 Task: Look for space in Soreang, Indonesia from 6th June, 2023 to 8th June, 2023 for 2 adults in price range Rs.7000 to Rs.12000. Place can be private room with 1  bedroom having 2 beds and 1 bathroom. Property type can be house, flat, guest house. Amenities needed are: wifi. Booking option can be shelf check-in. Required host language is English.
Action: Mouse moved to (538, 92)
Screenshot: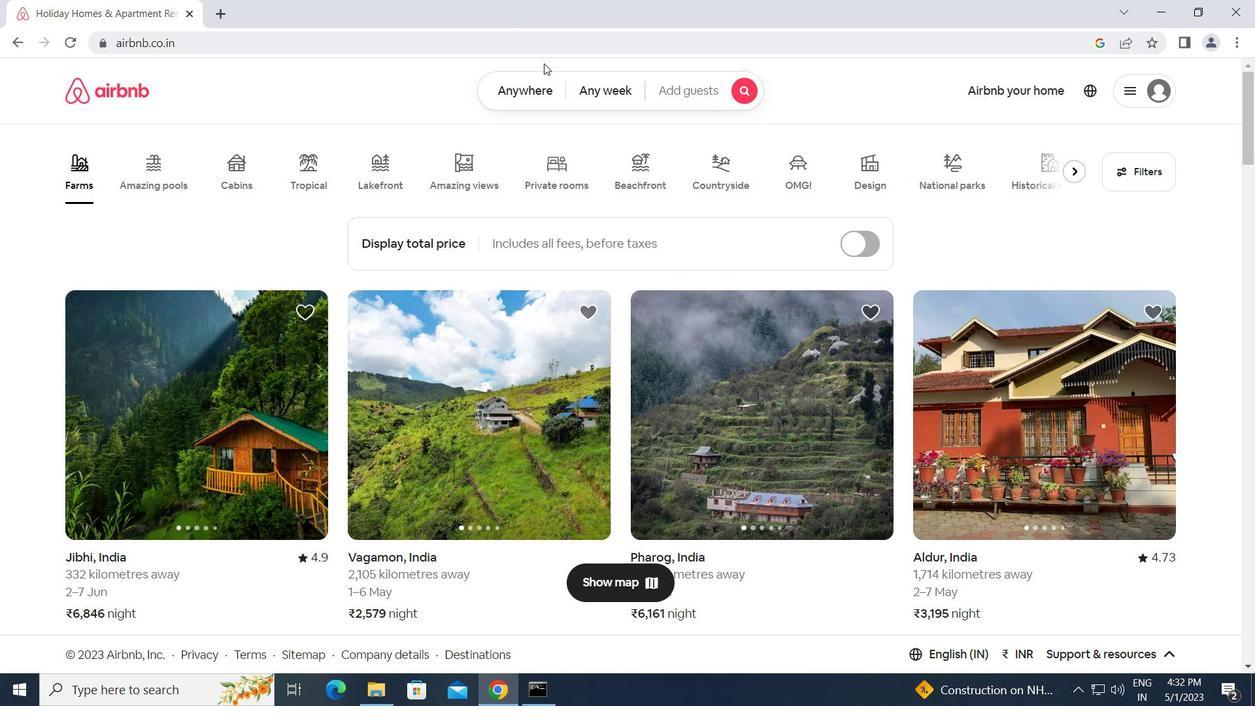 
Action: Mouse pressed left at (538, 92)
Screenshot: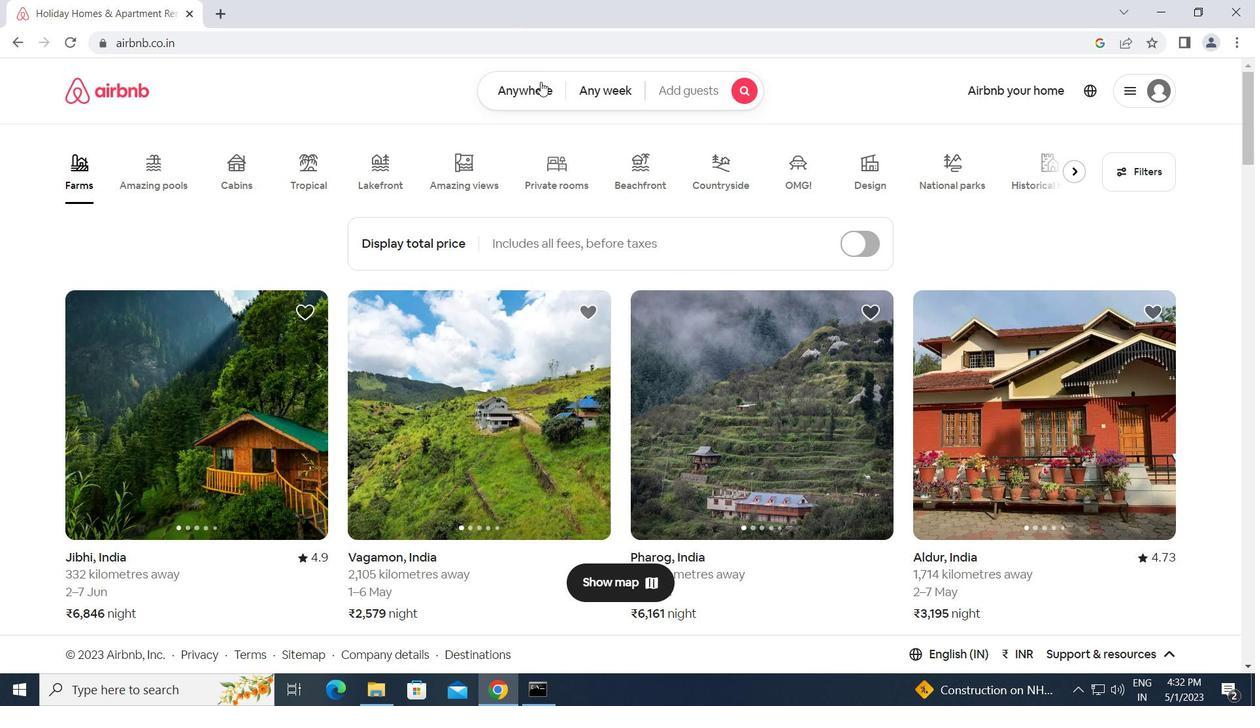 
Action: Mouse moved to (438, 136)
Screenshot: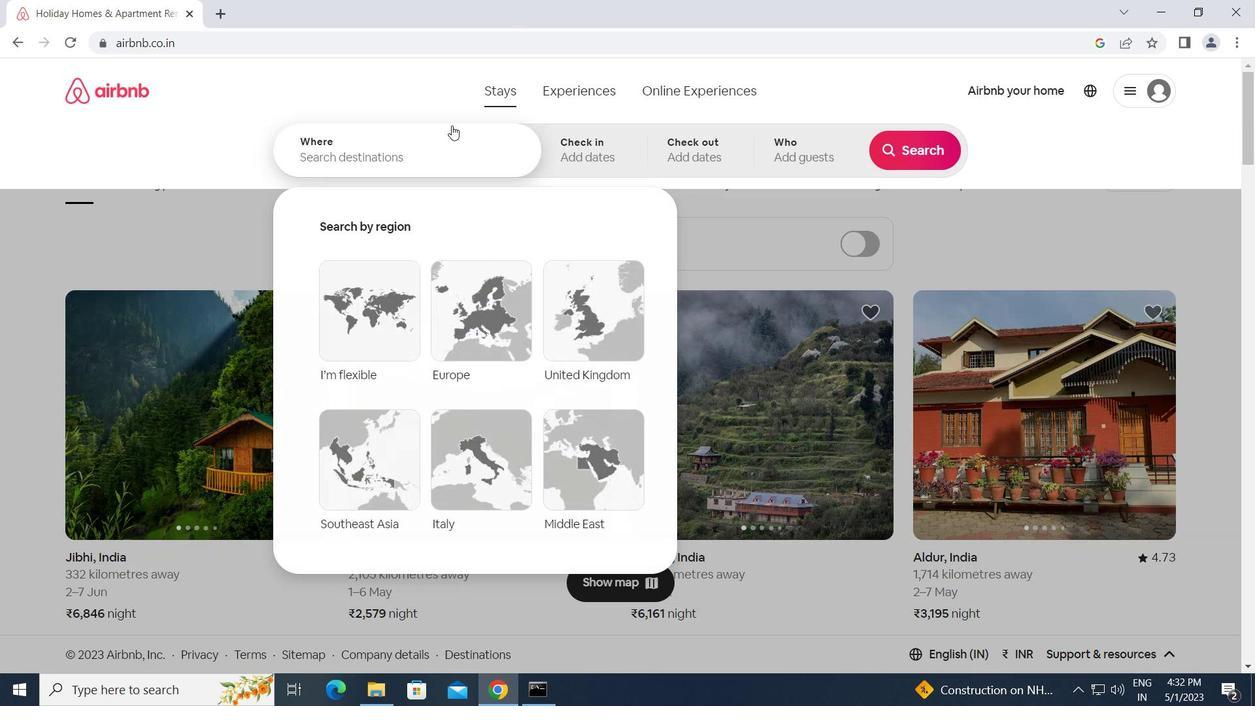 
Action: Mouse pressed left at (438, 136)
Screenshot: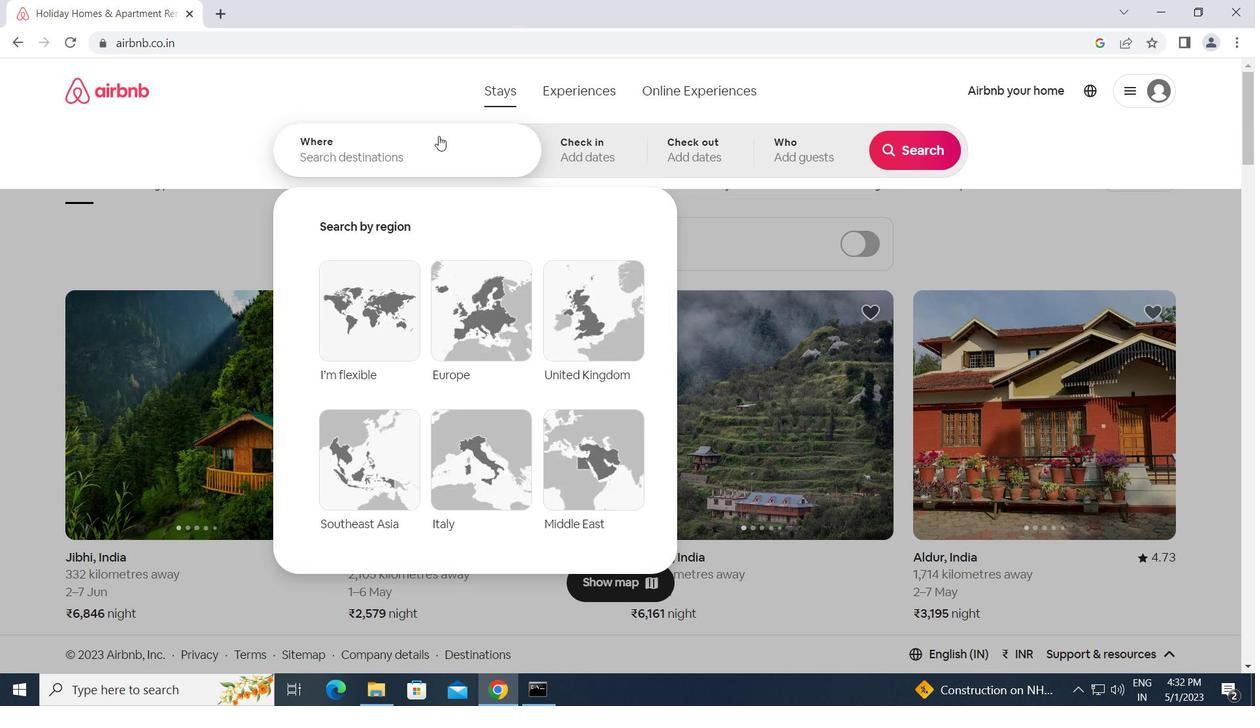 
Action: Key pressed s<Key.caps_lock>oreang,<Key.space><Key.caps_lock>i<Key.caps_lock>ndonesia<Key.enter>
Screenshot: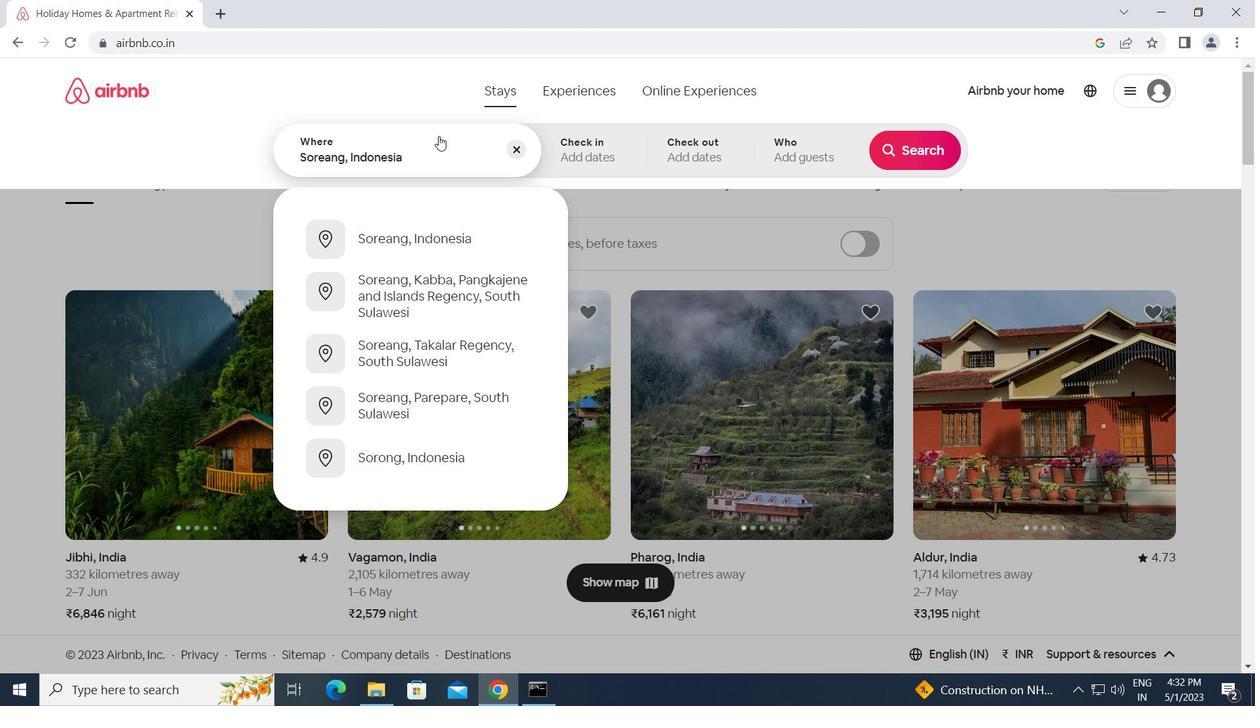 
Action: Mouse moved to (741, 389)
Screenshot: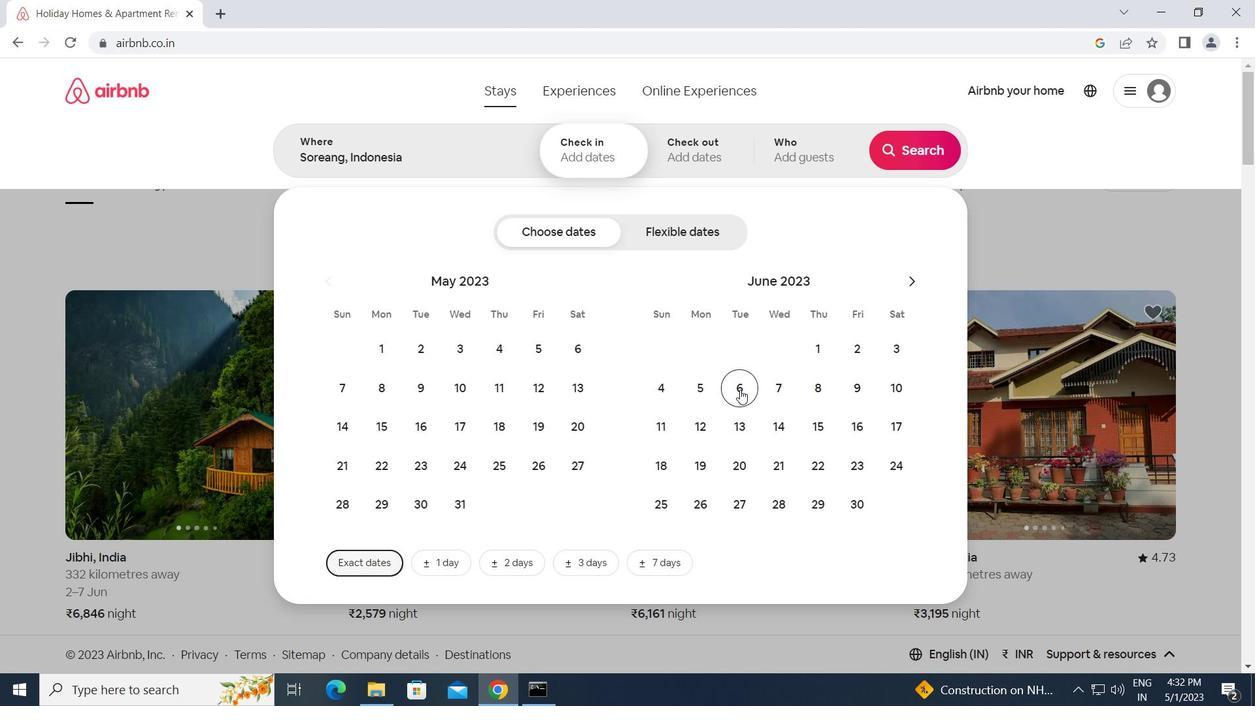 
Action: Mouse pressed left at (741, 389)
Screenshot: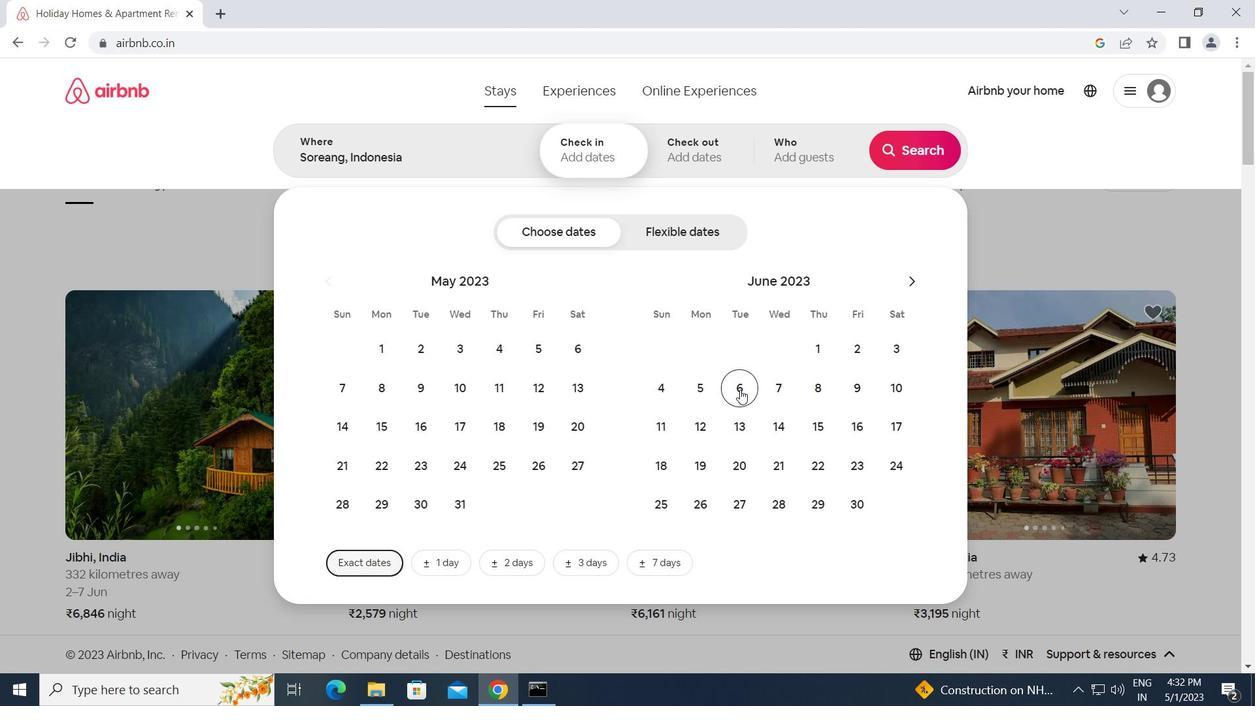 
Action: Mouse moved to (827, 385)
Screenshot: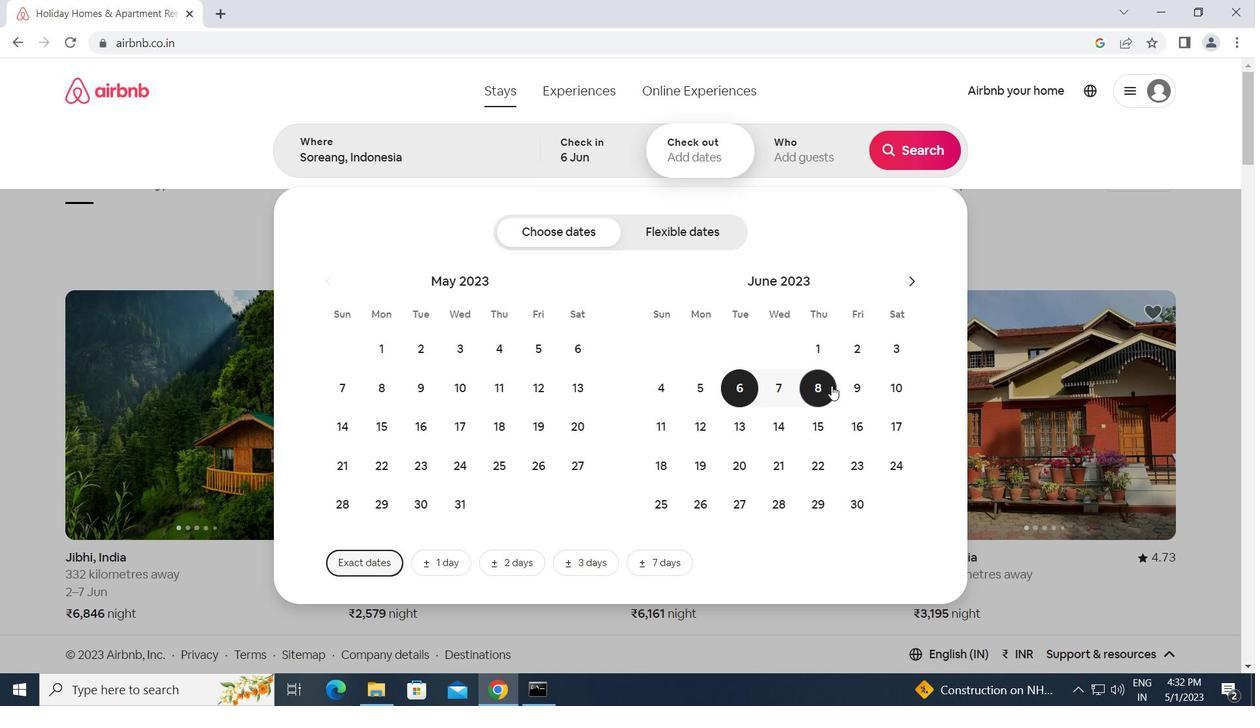 
Action: Mouse pressed left at (827, 385)
Screenshot: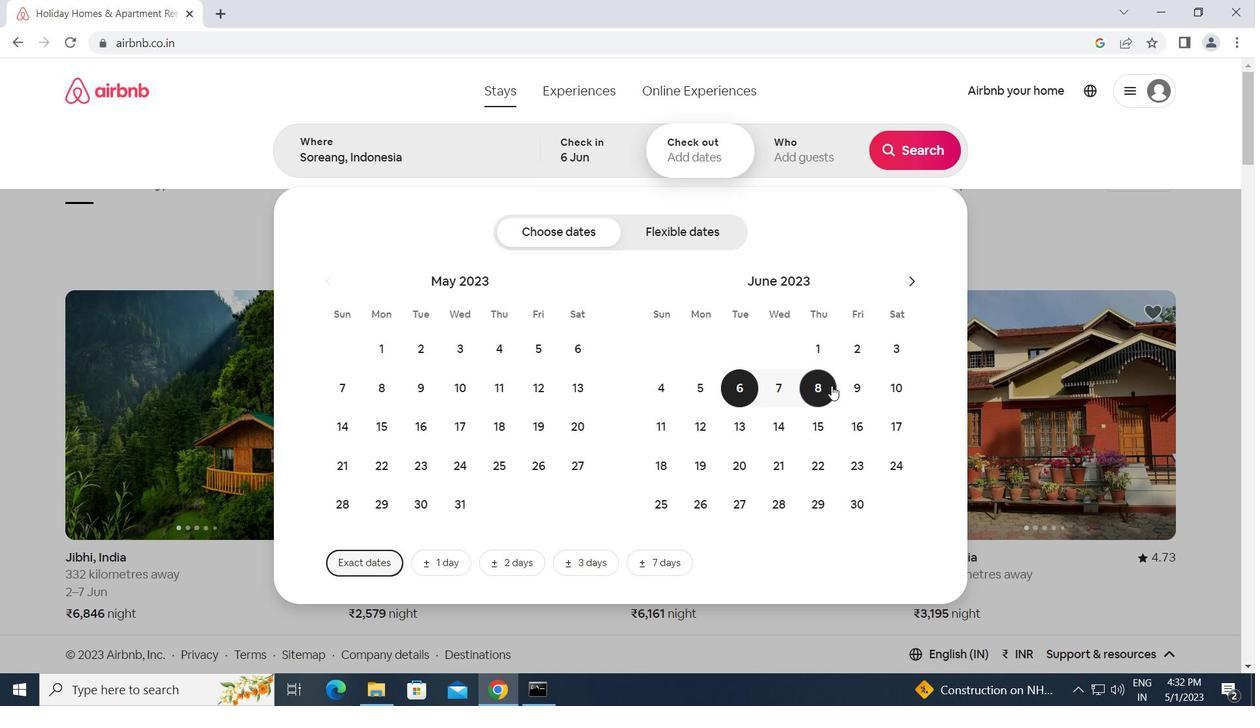 
Action: Mouse moved to (808, 149)
Screenshot: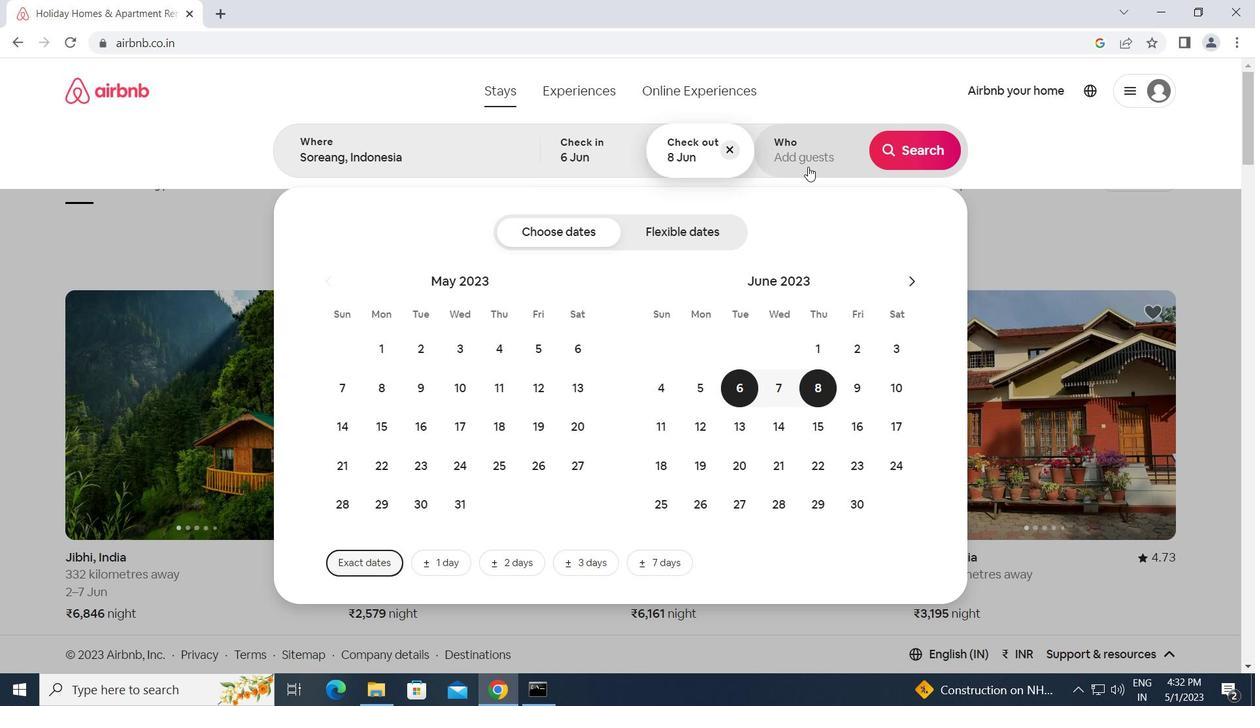 
Action: Mouse pressed left at (808, 149)
Screenshot: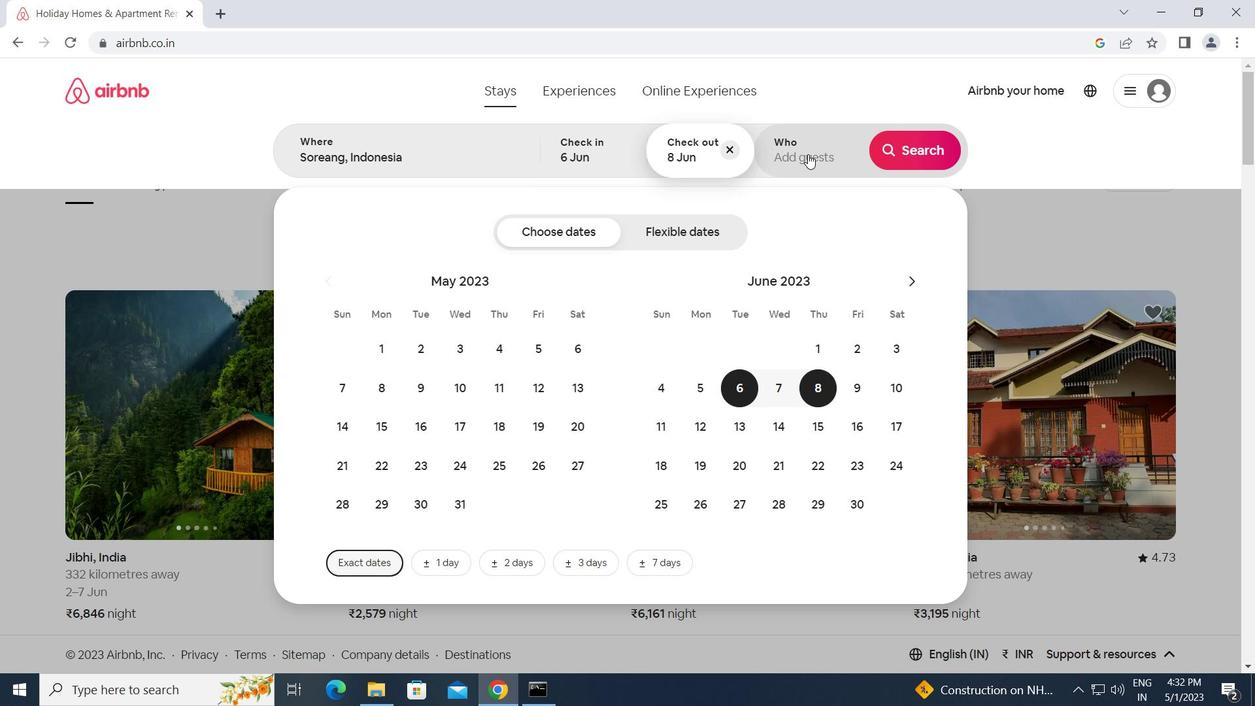 
Action: Mouse moved to (929, 228)
Screenshot: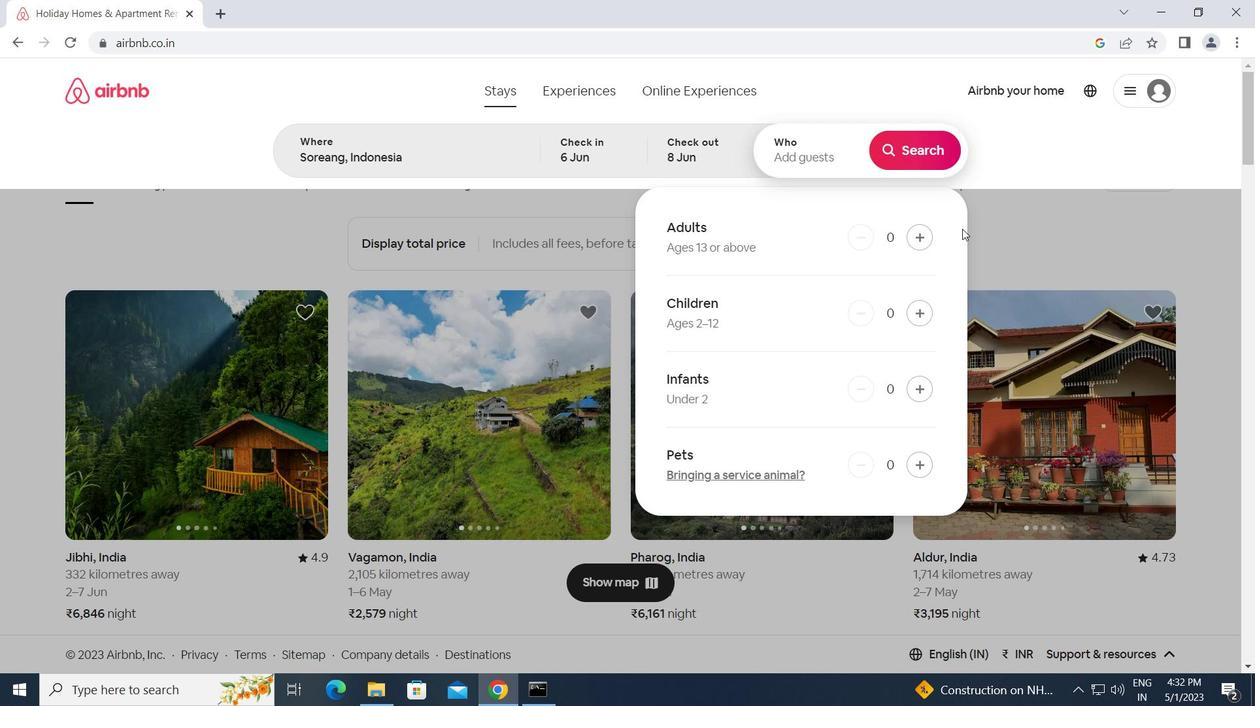 
Action: Mouse pressed left at (929, 228)
Screenshot: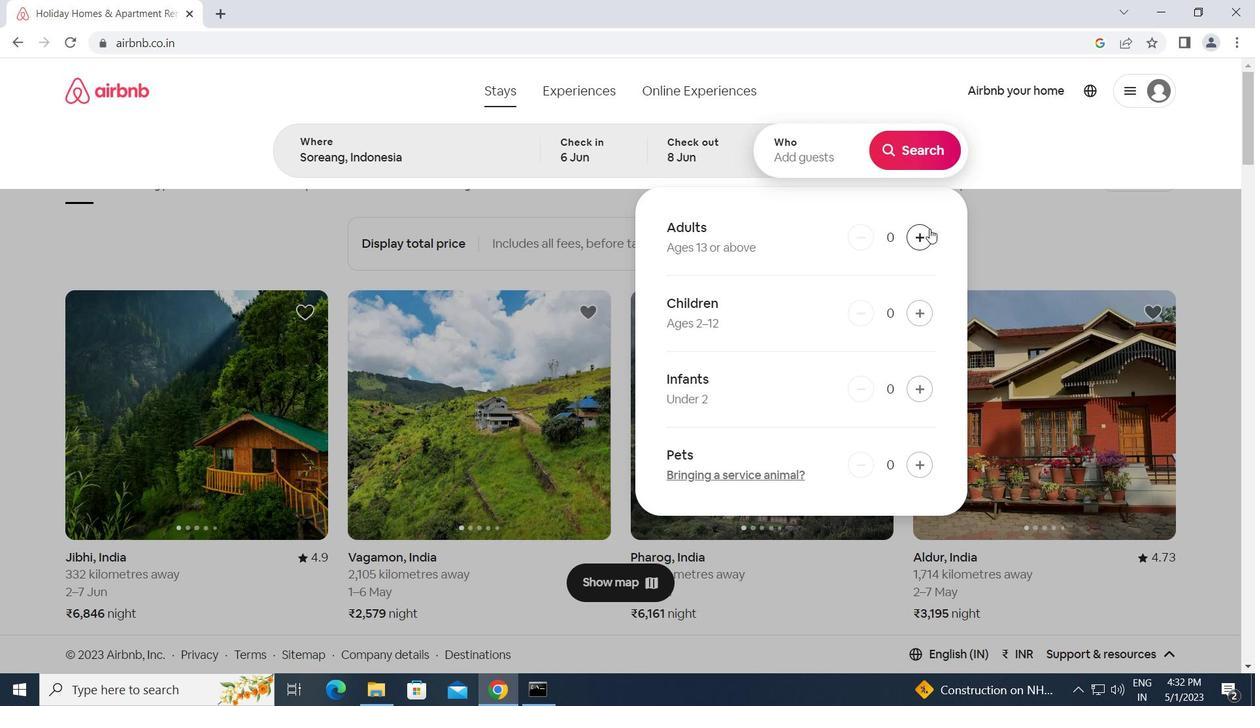 
Action: Mouse pressed left at (929, 228)
Screenshot: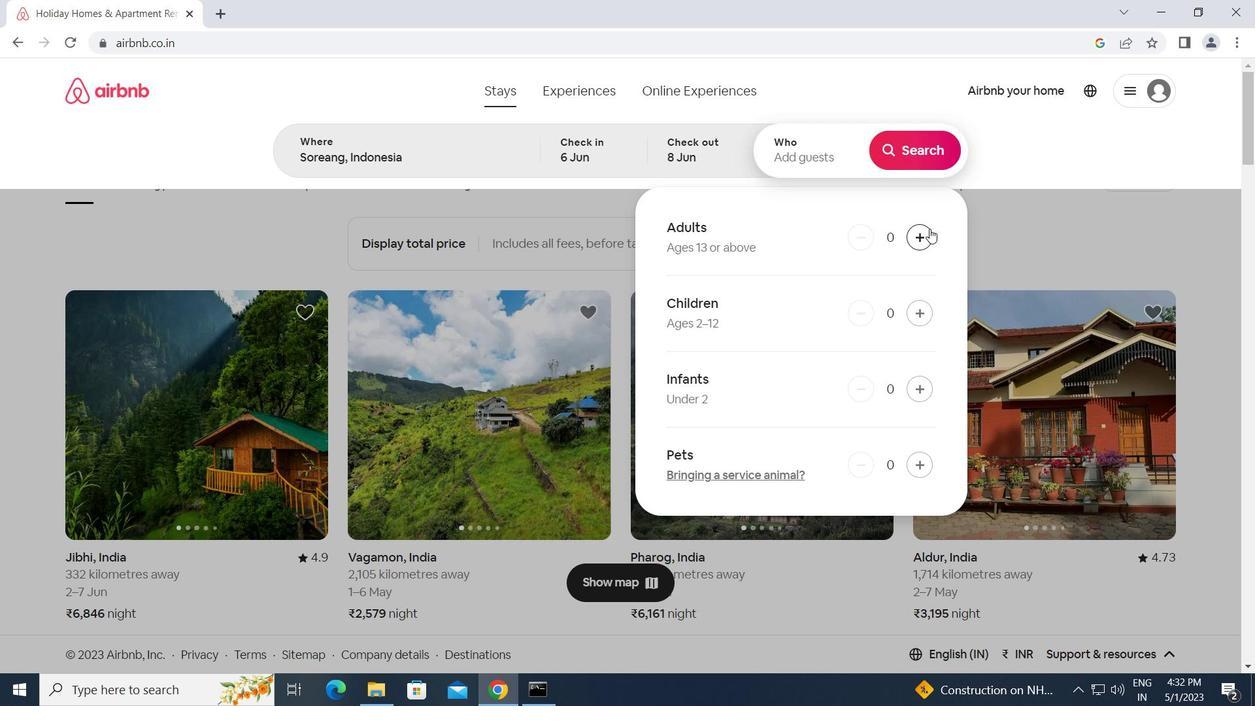 
Action: Mouse moved to (922, 158)
Screenshot: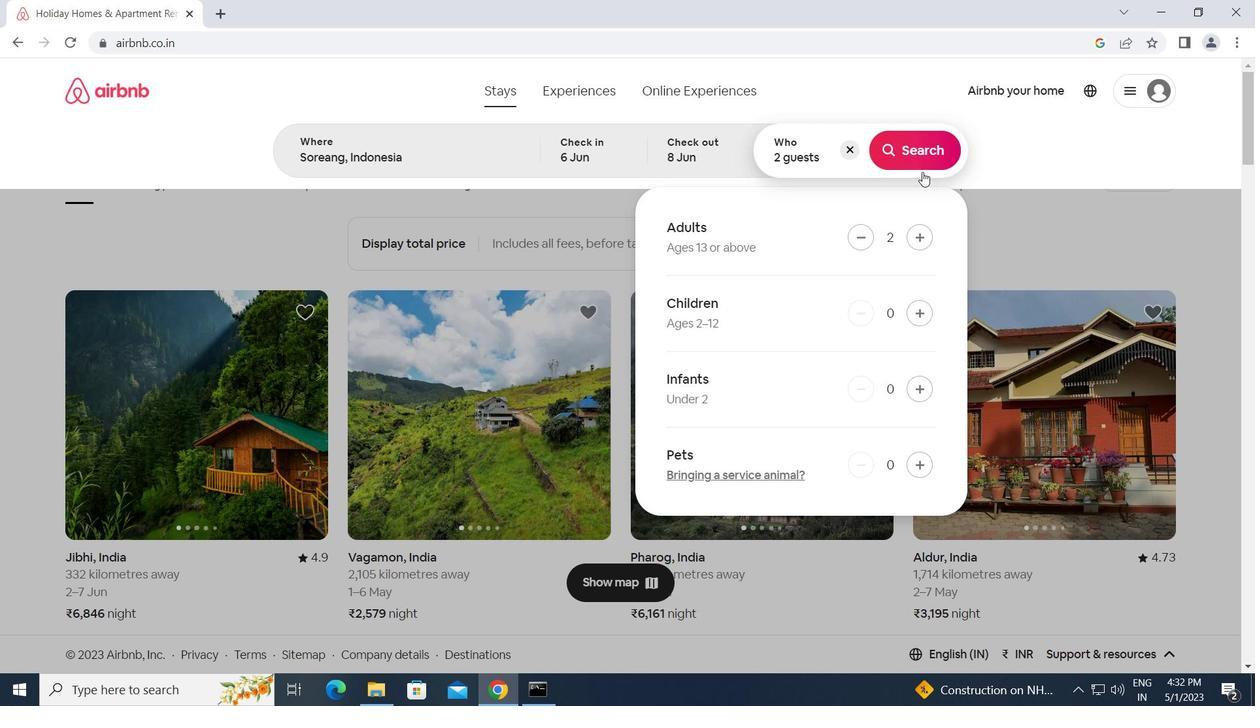 
Action: Mouse pressed left at (922, 158)
Screenshot: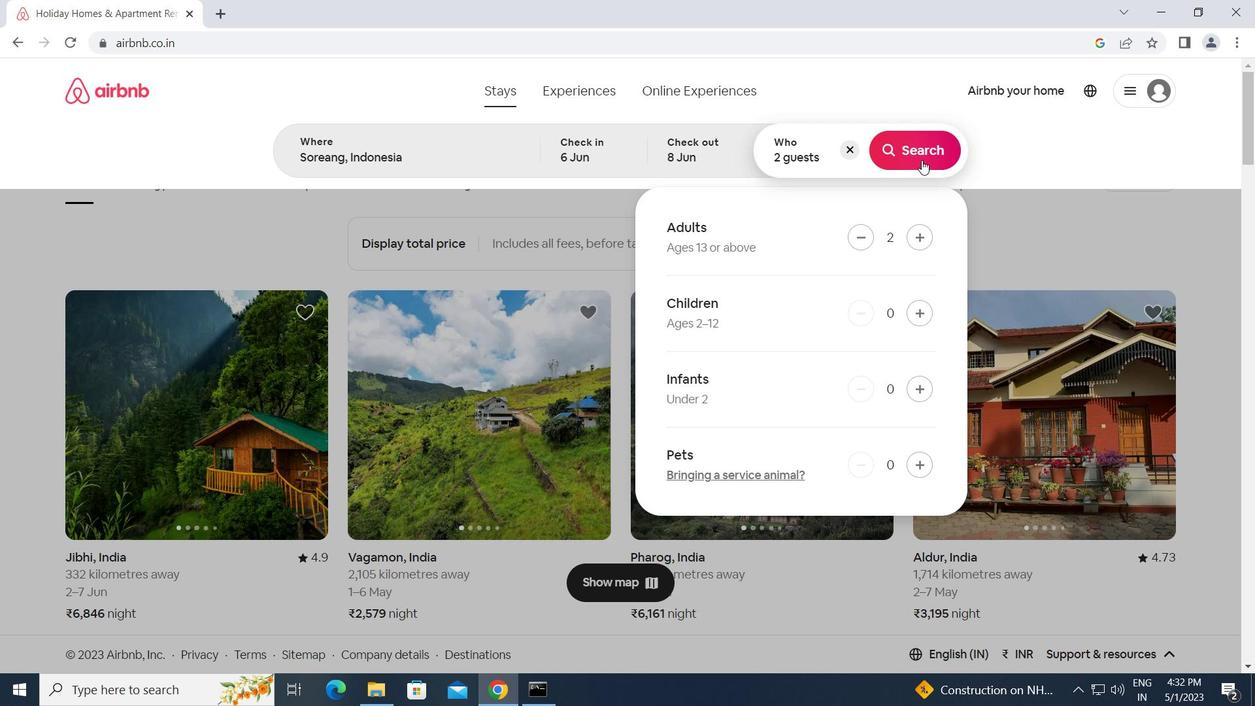
Action: Mouse moved to (1165, 151)
Screenshot: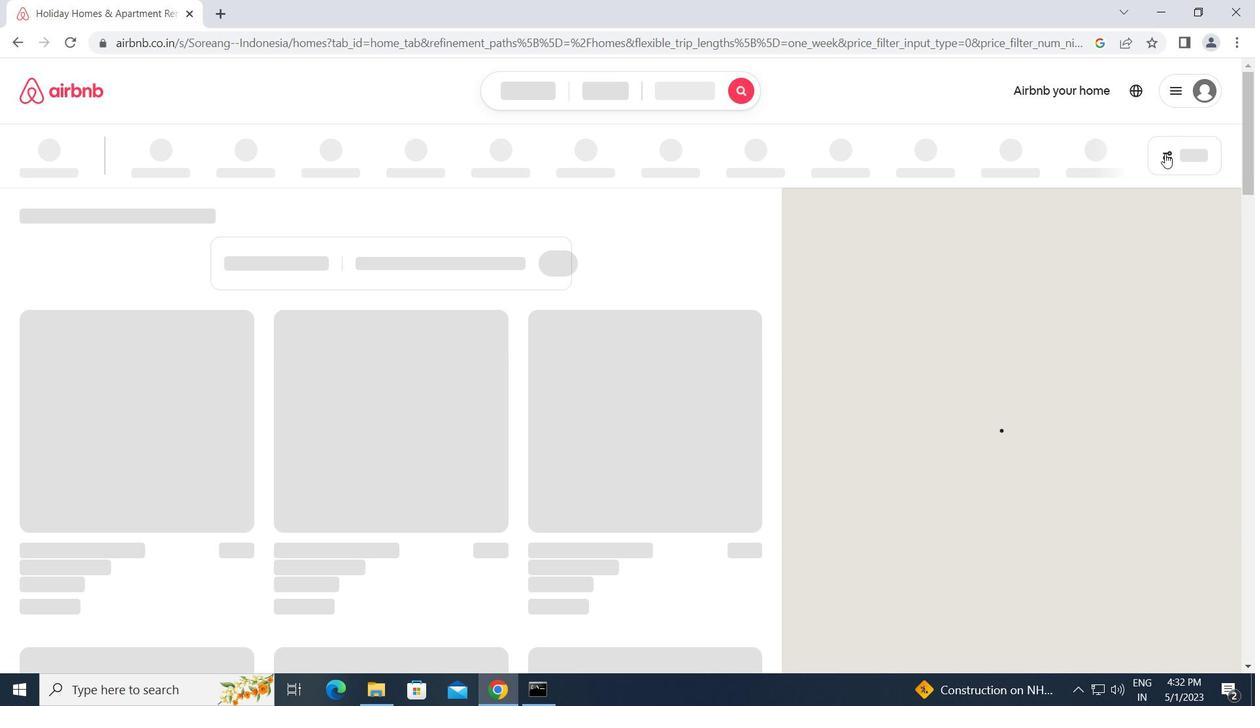 
Action: Mouse pressed left at (1165, 151)
Screenshot: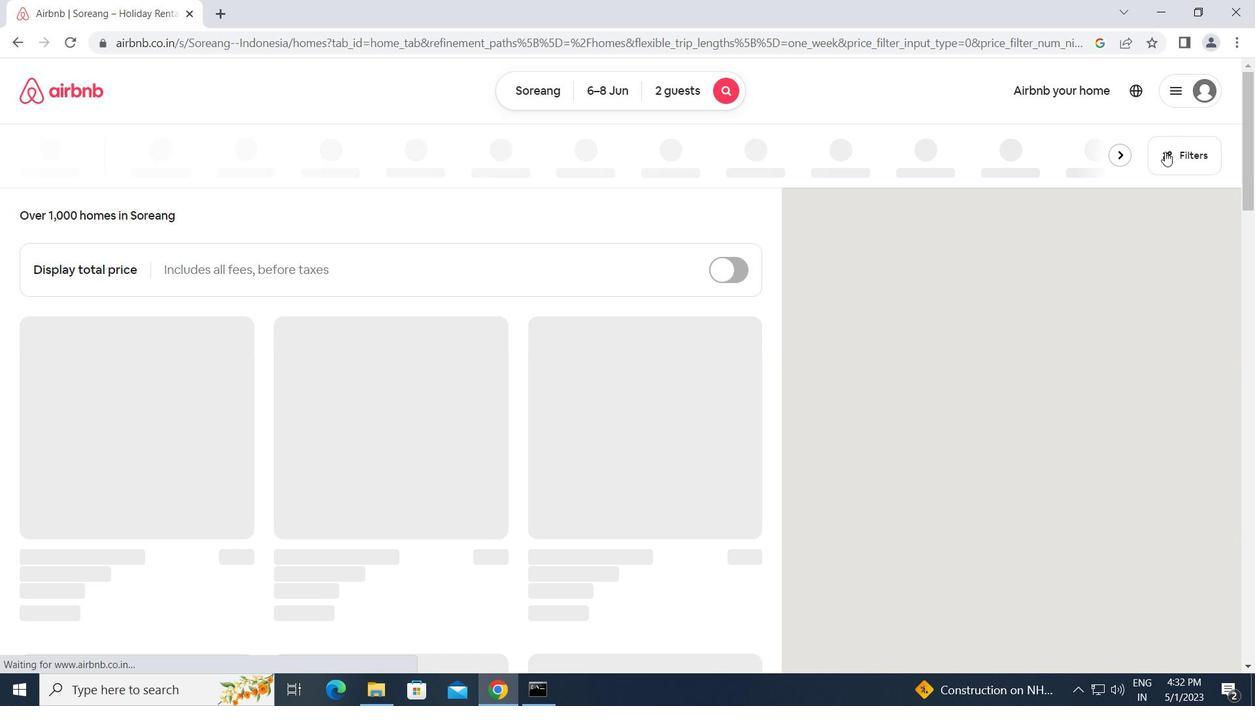 
Action: Mouse moved to (427, 366)
Screenshot: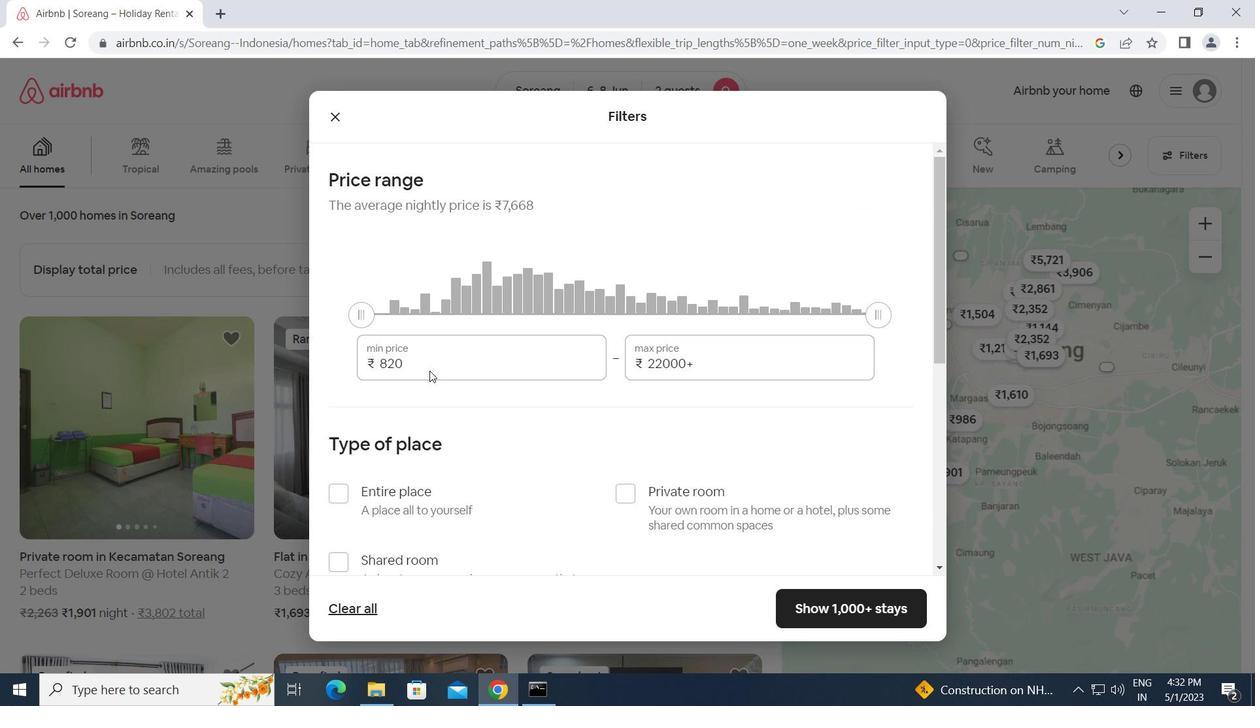 
Action: Mouse pressed left at (427, 366)
Screenshot: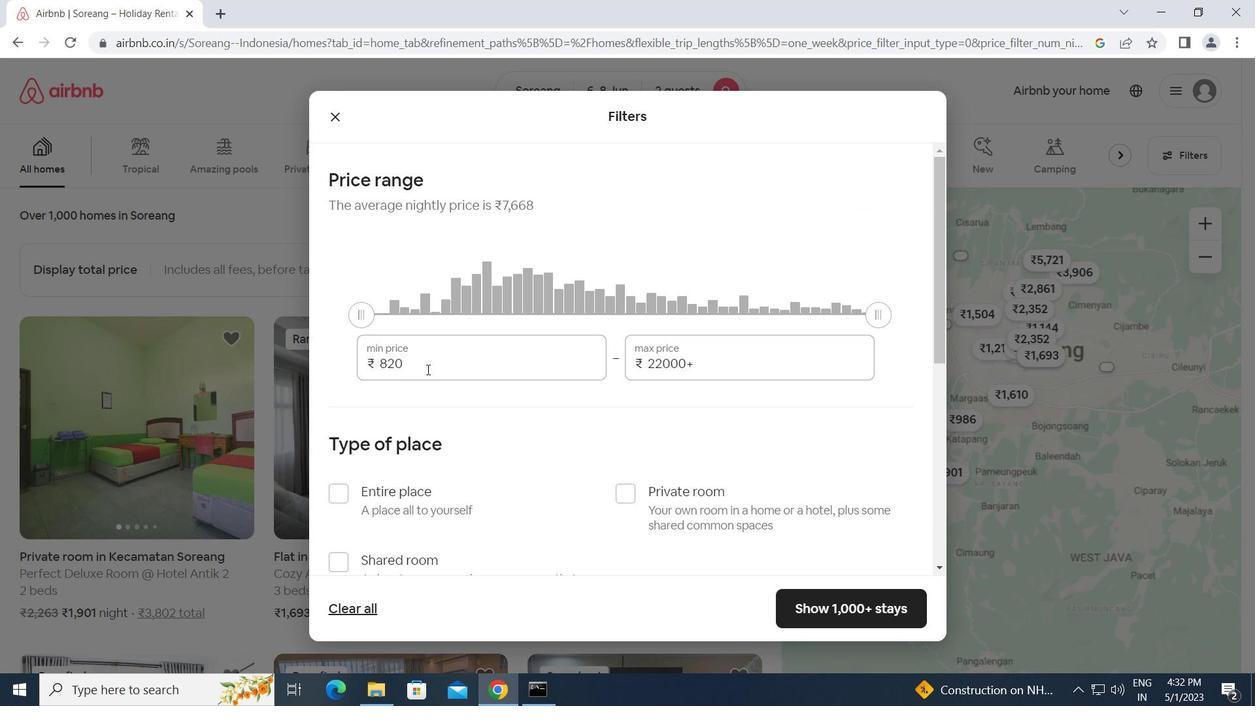 
Action: Mouse moved to (353, 366)
Screenshot: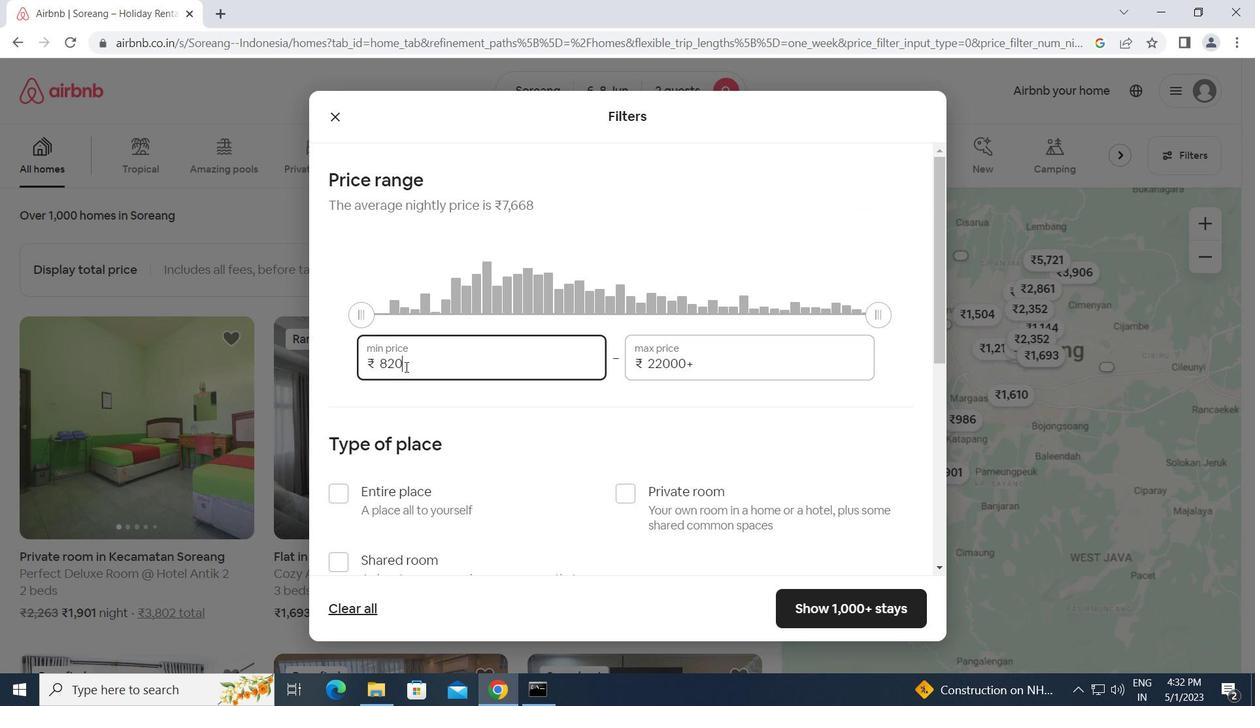 
Action: Key pressed 7000<Key.tab>12000
Screenshot: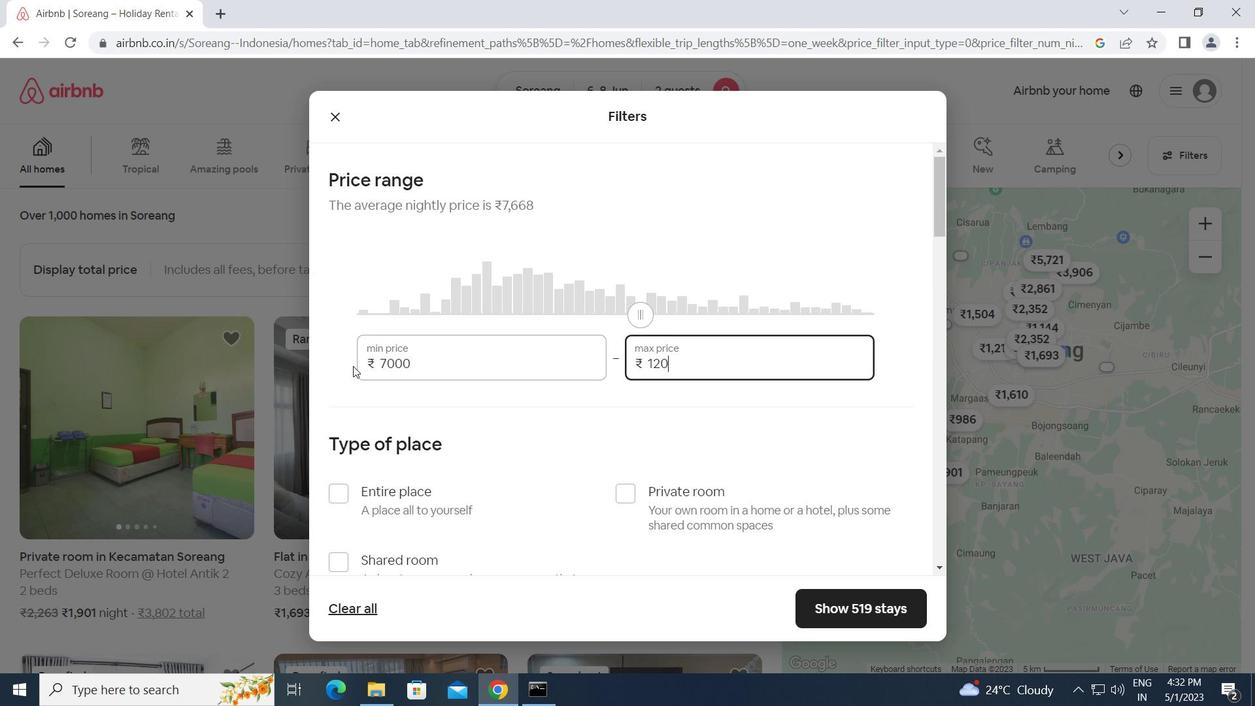 
Action: Mouse moved to (634, 495)
Screenshot: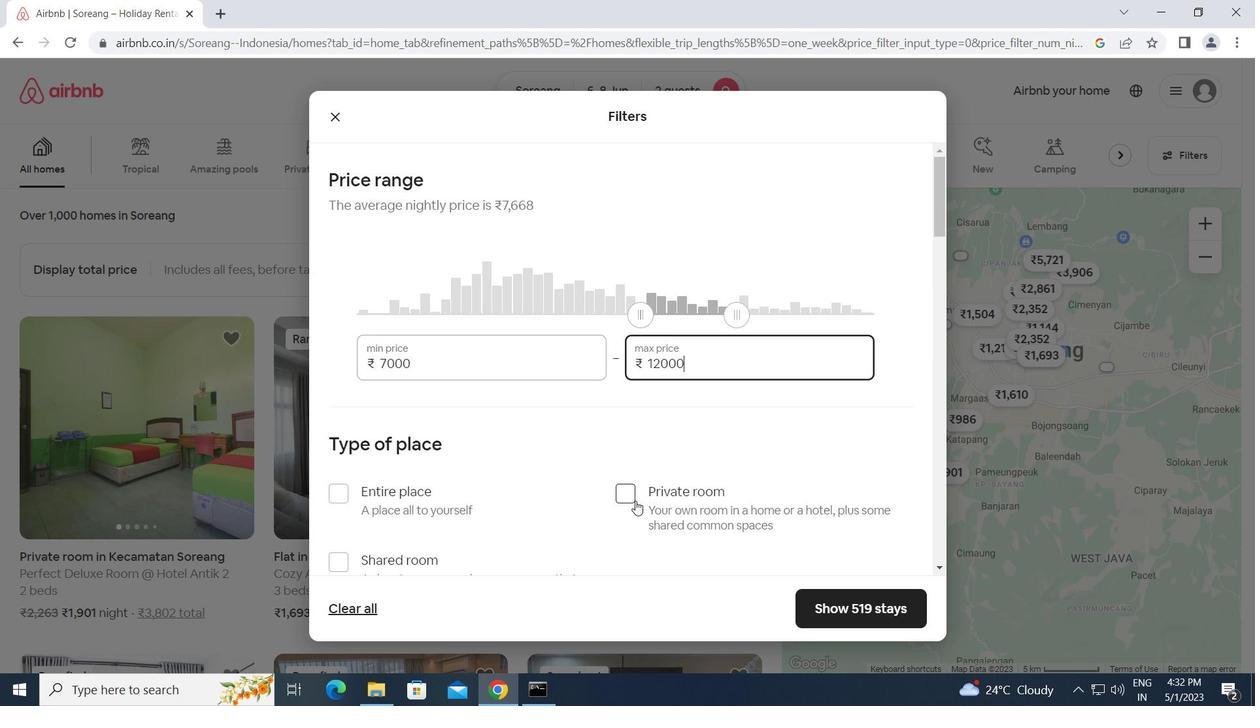 
Action: Mouse pressed left at (634, 495)
Screenshot: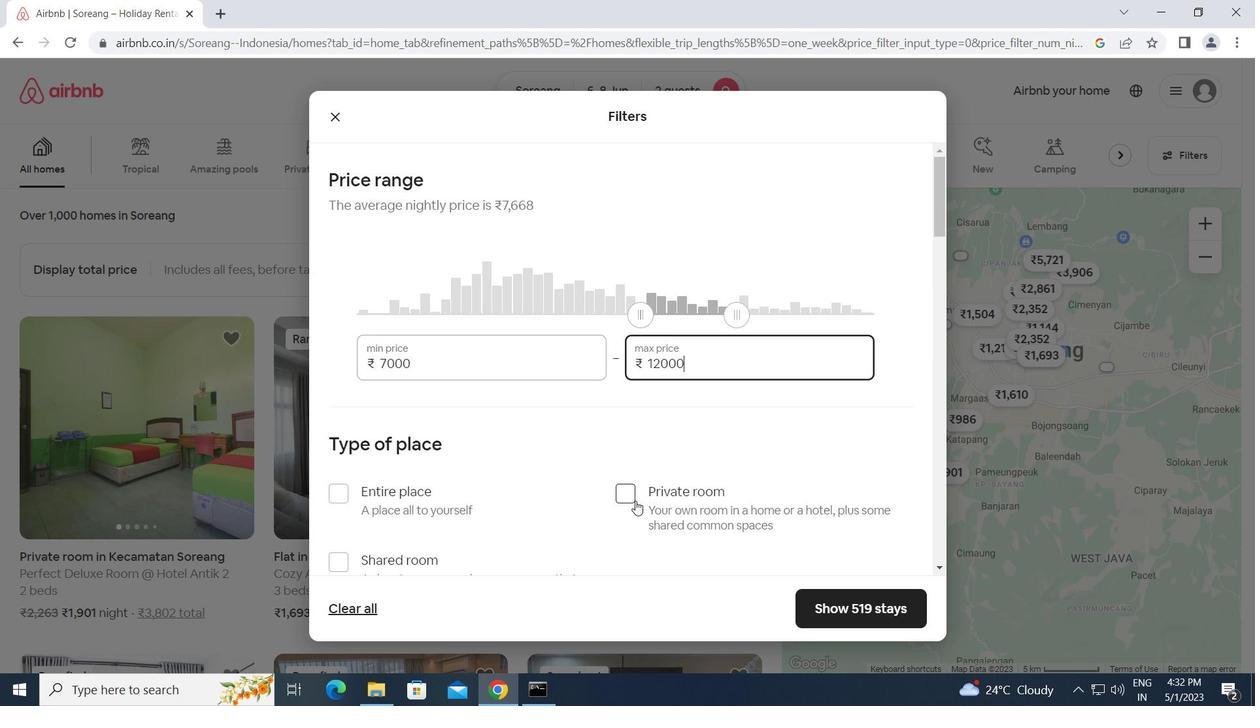 
Action: Mouse moved to (634, 495)
Screenshot: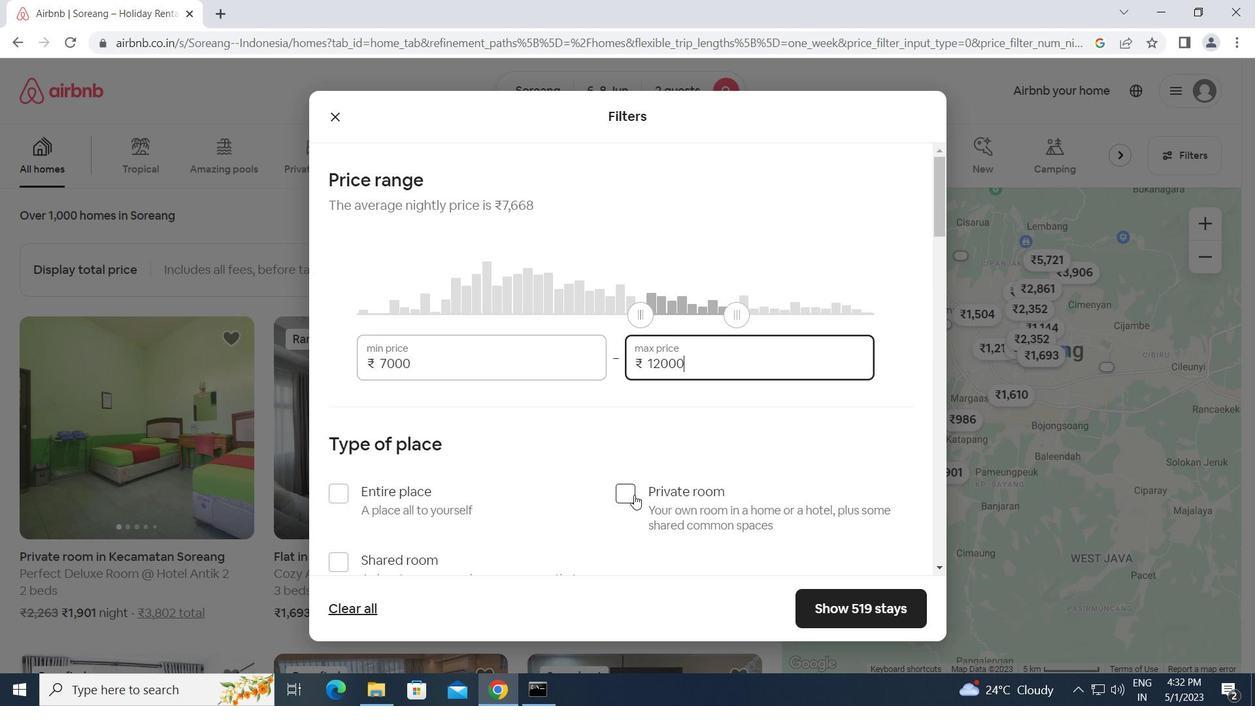
Action: Mouse scrolled (634, 494) with delta (0, 0)
Screenshot: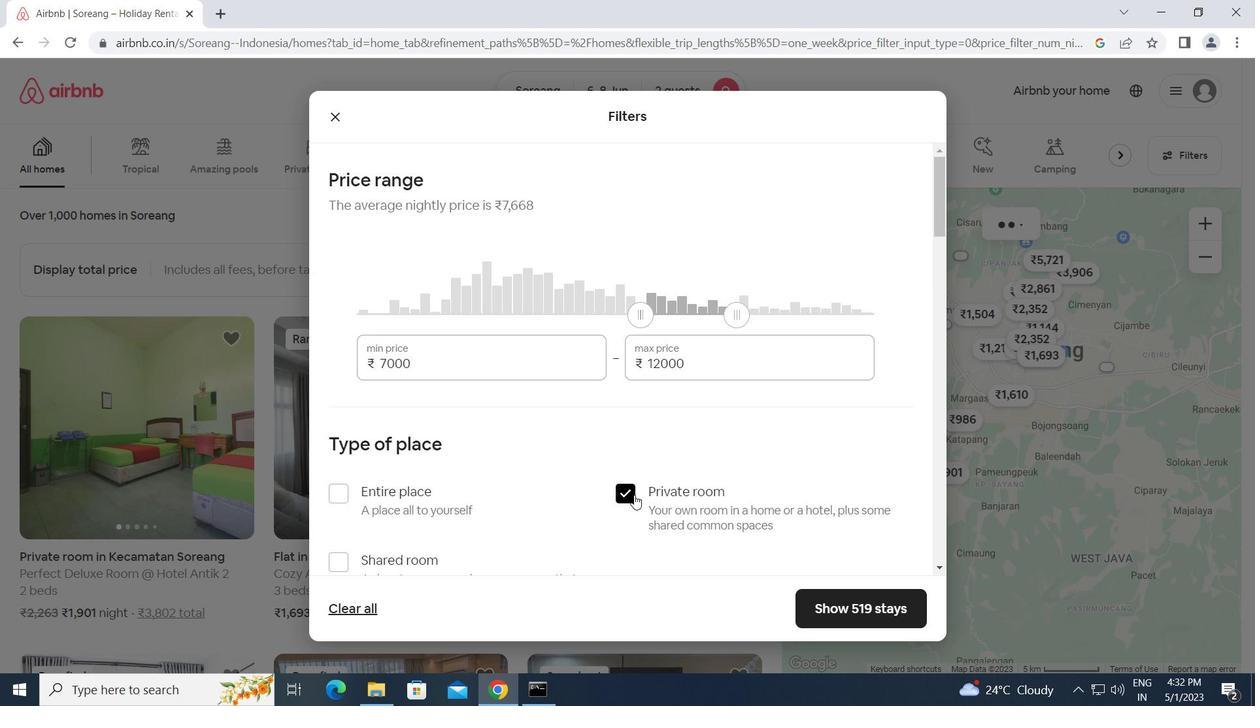 
Action: Mouse scrolled (634, 494) with delta (0, 0)
Screenshot: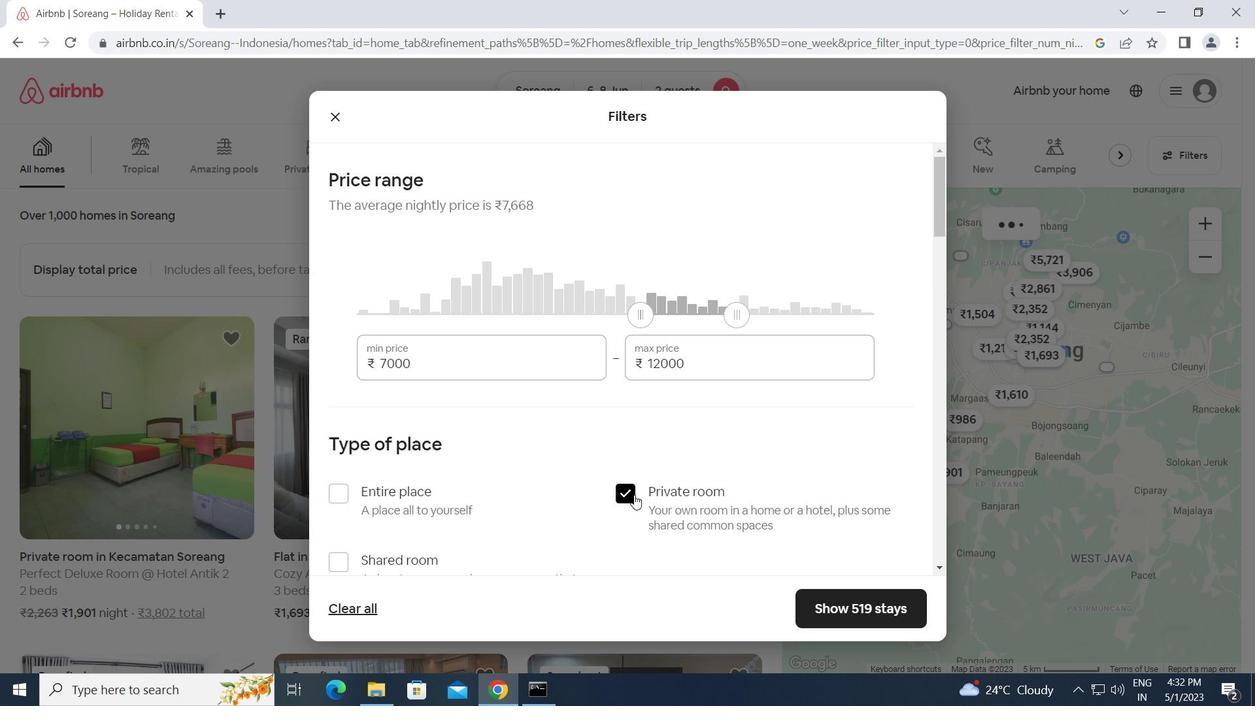 
Action: Mouse scrolled (634, 494) with delta (0, 0)
Screenshot: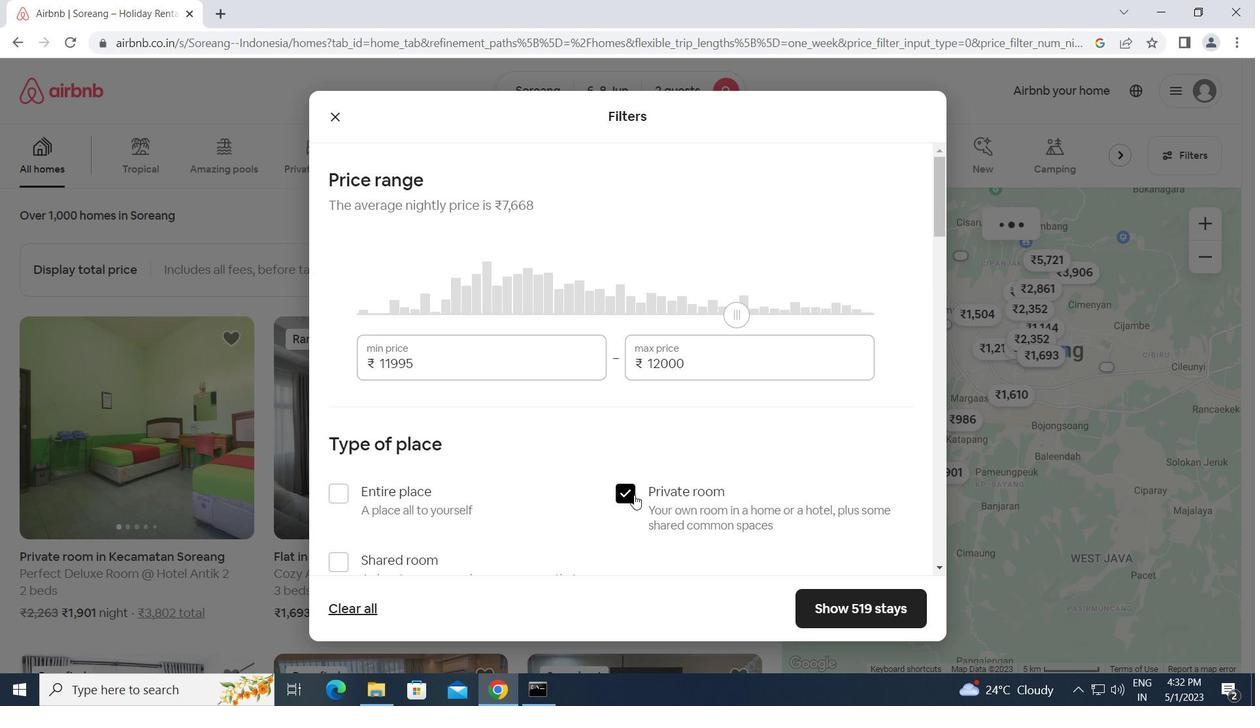 
Action: Mouse scrolled (634, 494) with delta (0, 0)
Screenshot: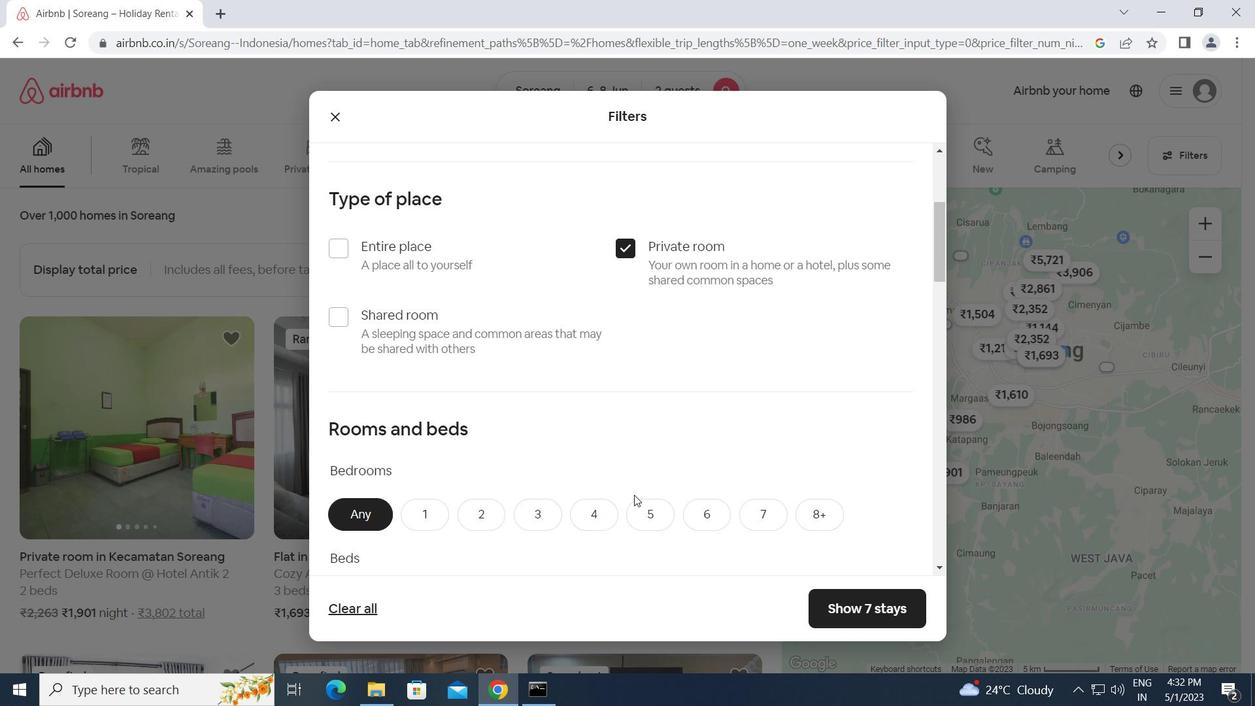 
Action: Mouse scrolled (634, 494) with delta (0, 0)
Screenshot: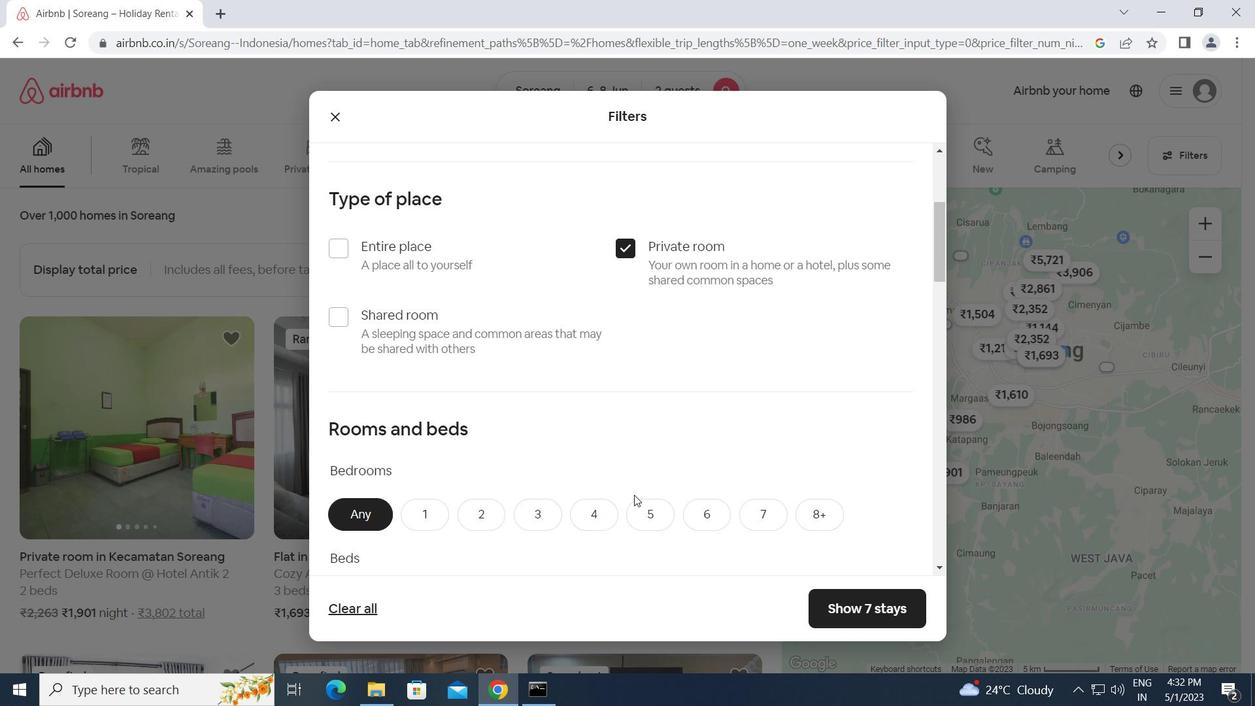 
Action: Mouse moved to (430, 347)
Screenshot: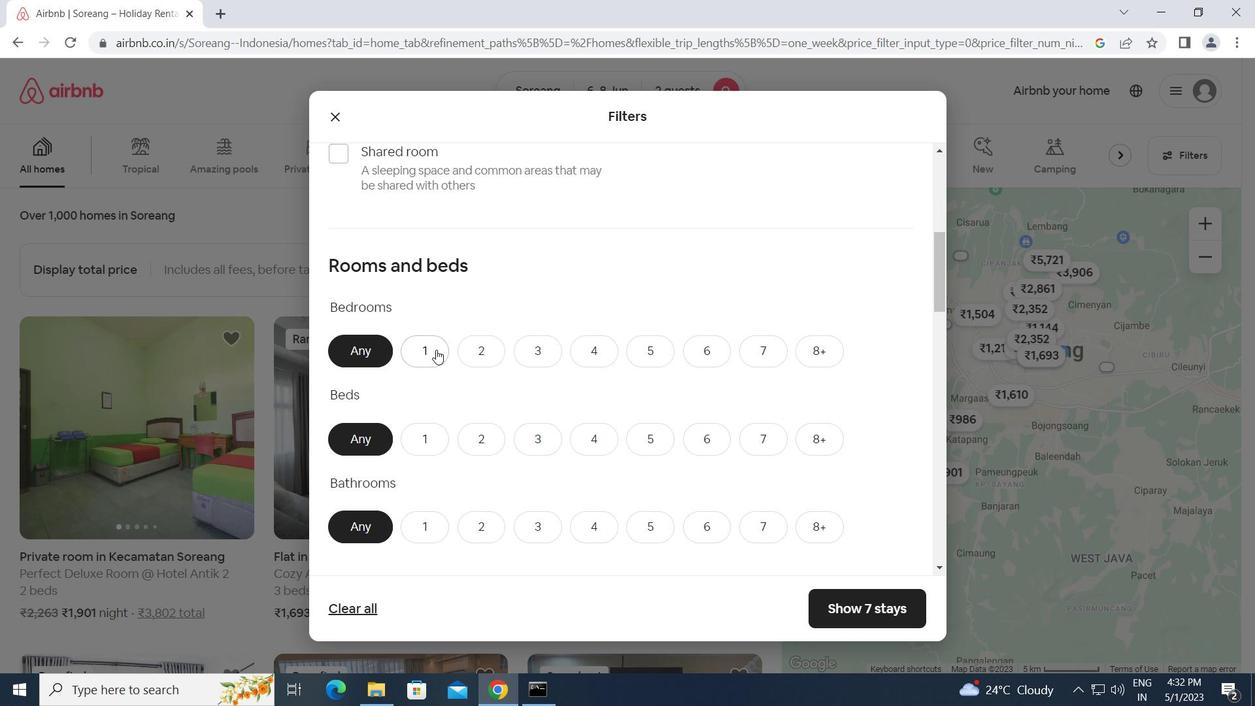 
Action: Mouse pressed left at (430, 347)
Screenshot: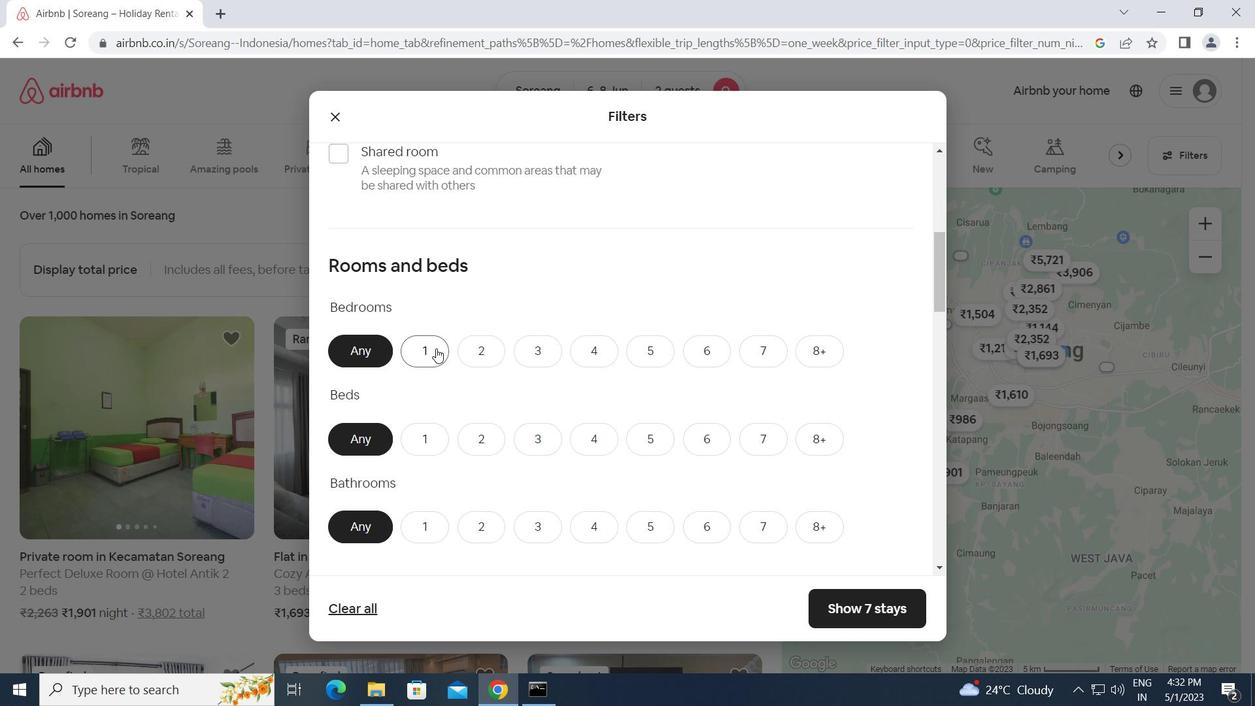 
Action: Mouse moved to (489, 442)
Screenshot: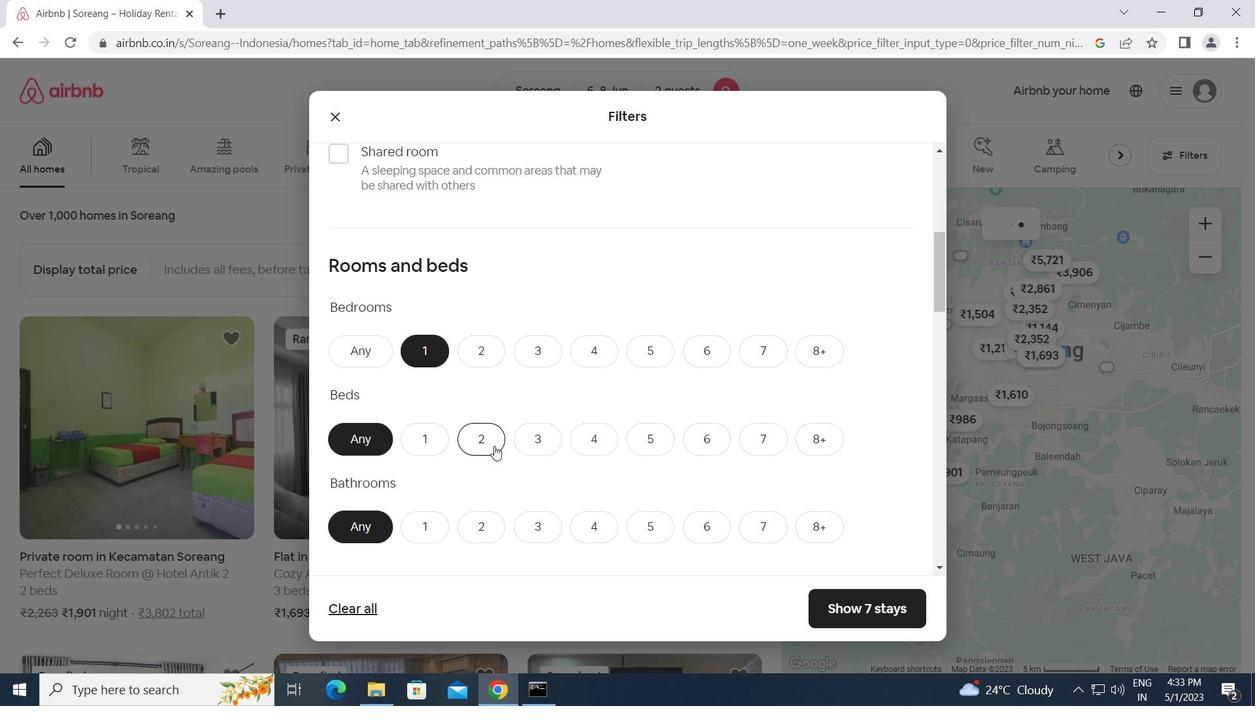 
Action: Mouse pressed left at (489, 442)
Screenshot: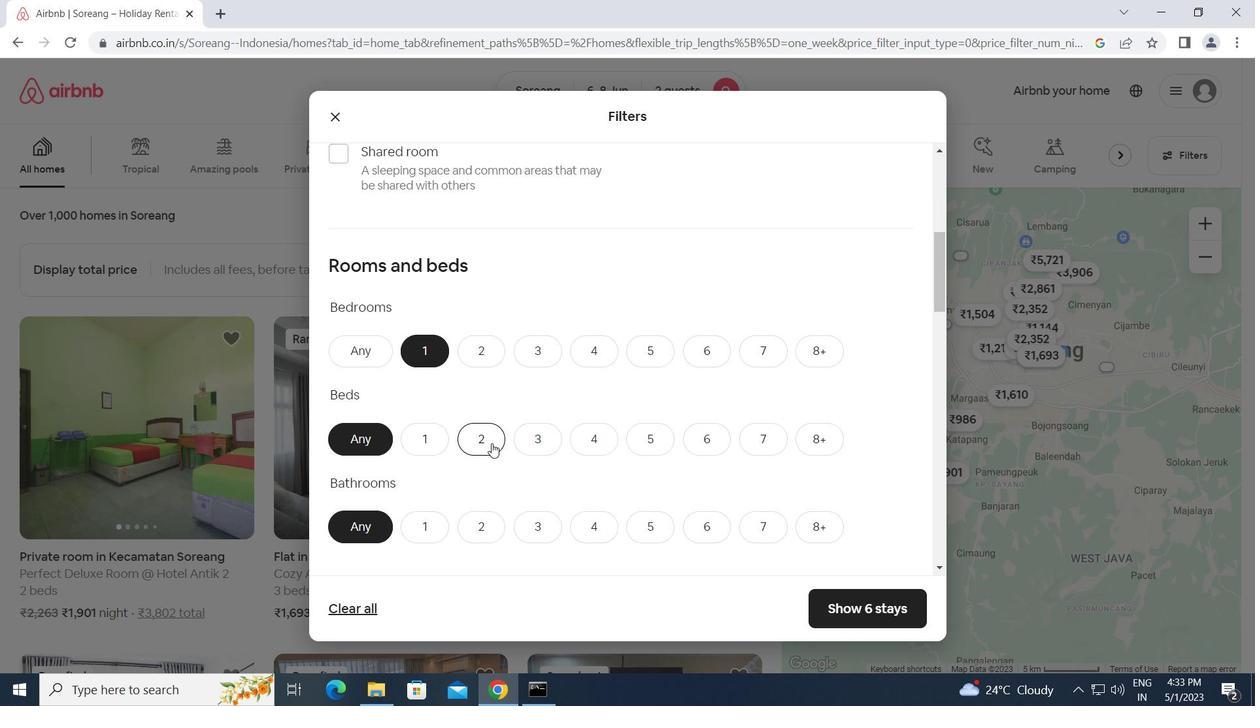 
Action: Mouse moved to (425, 517)
Screenshot: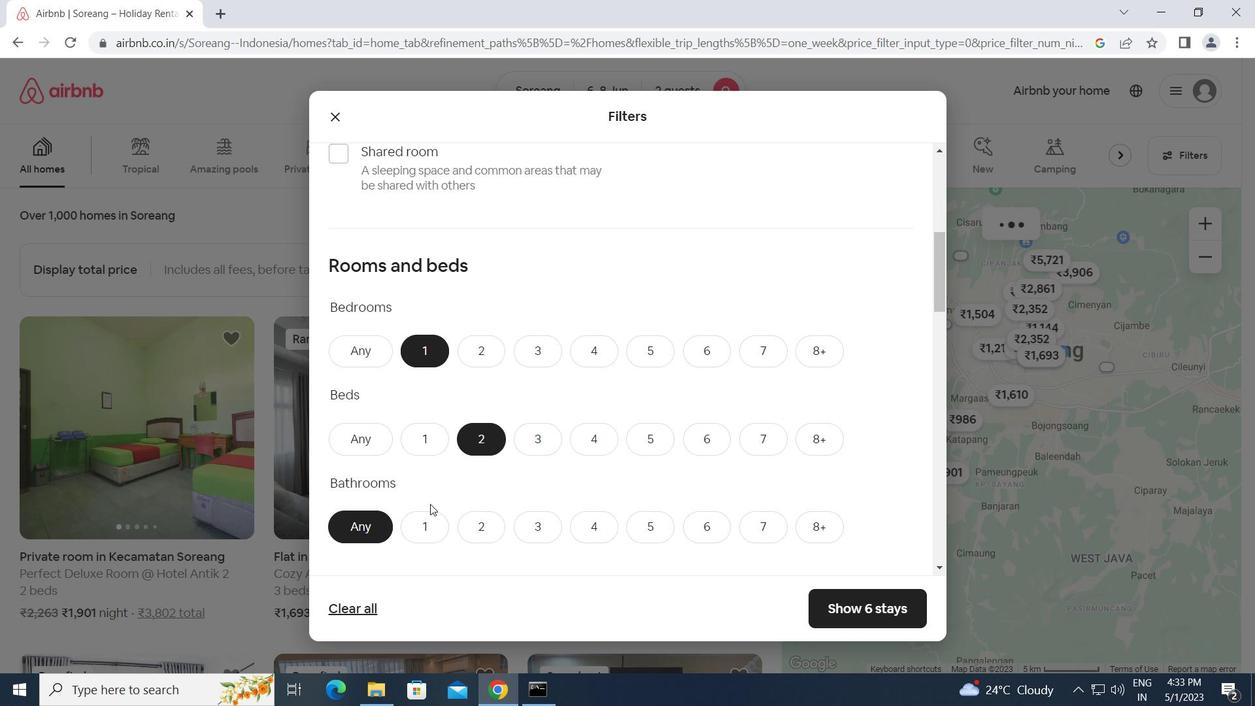 
Action: Mouse pressed left at (425, 517)
Screenshot: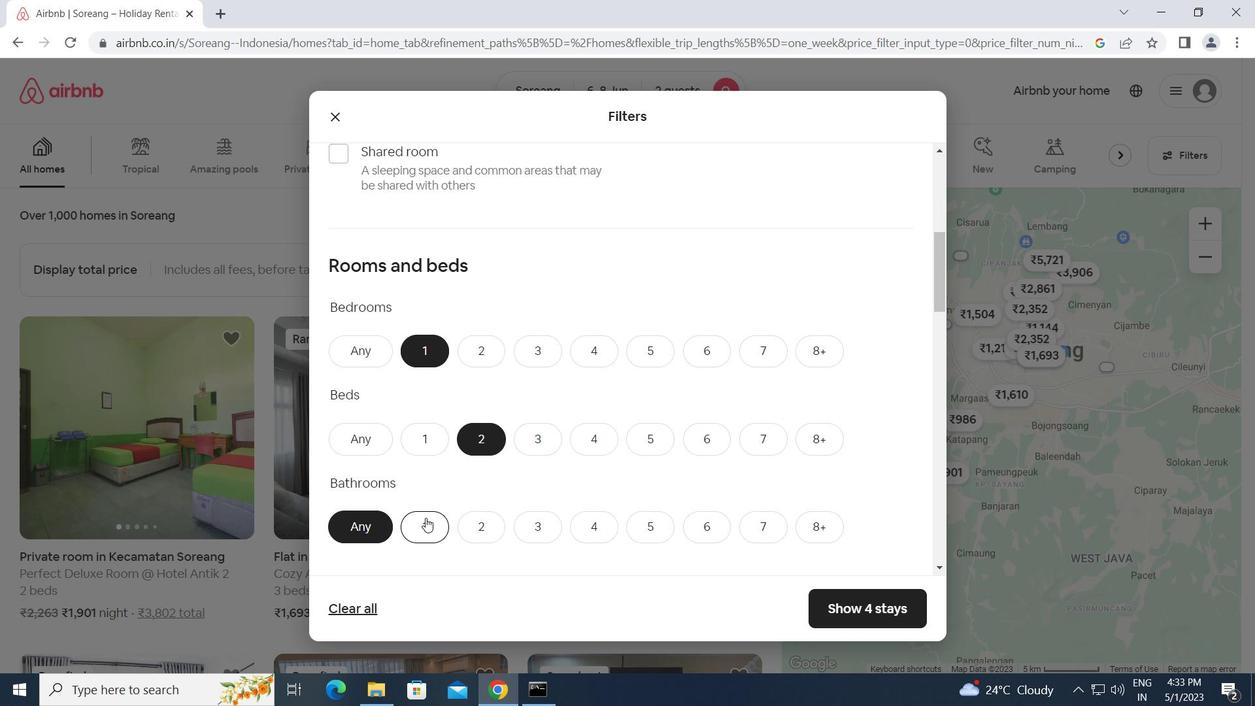 
Action: Mouse moved to (472, 539)
Screenshot: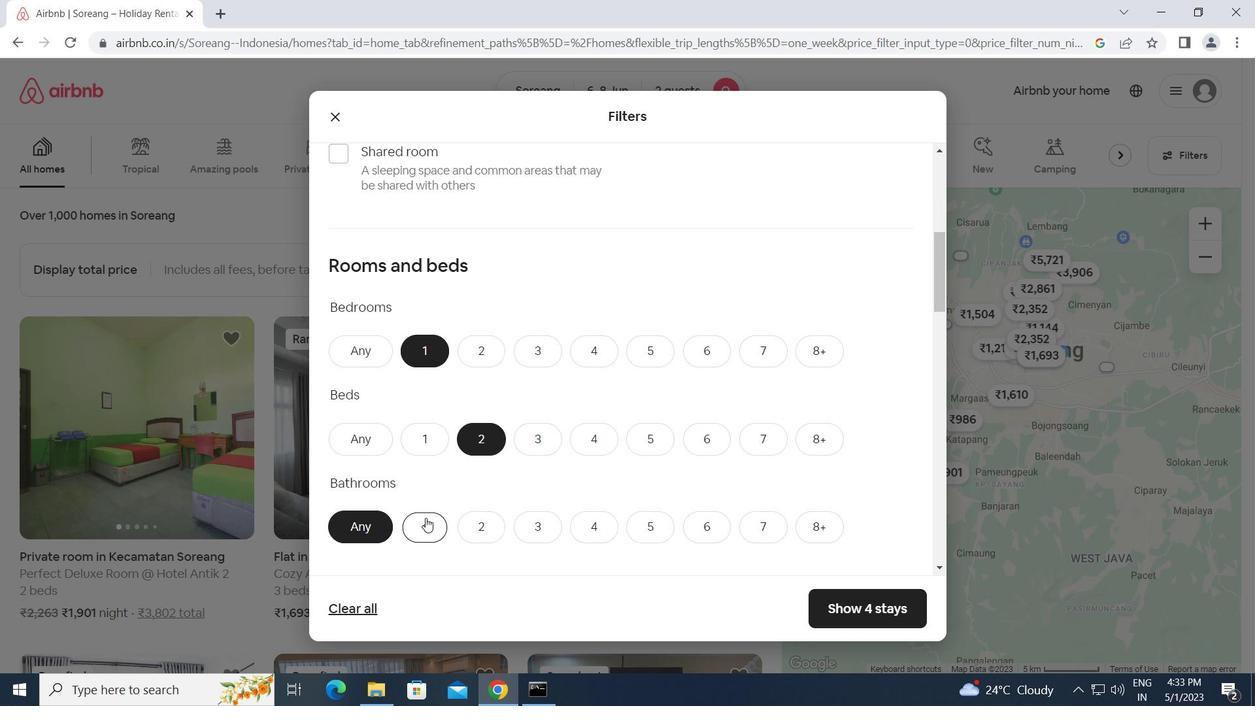 
Action: Mouse scrolled (472, 538) with delta (0, 0)
Screenshot: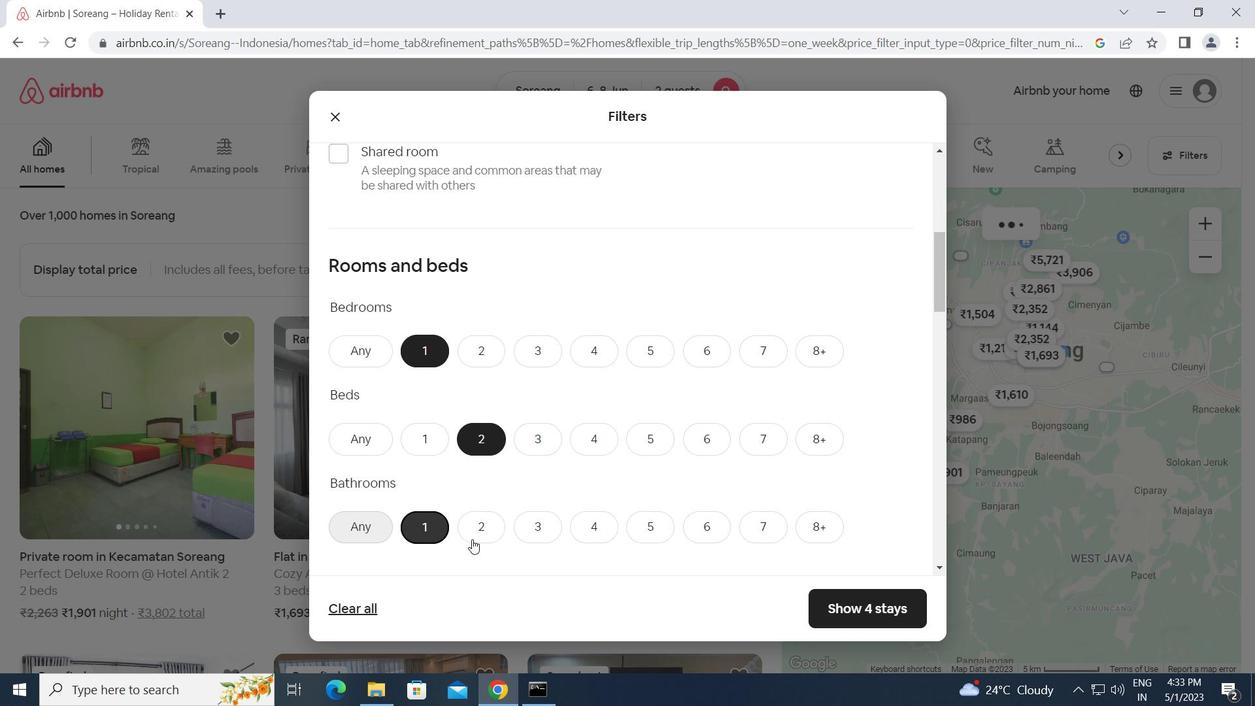 
Action: Mouse scrolled (472, 538) with delta (0, 0)
Screenshot: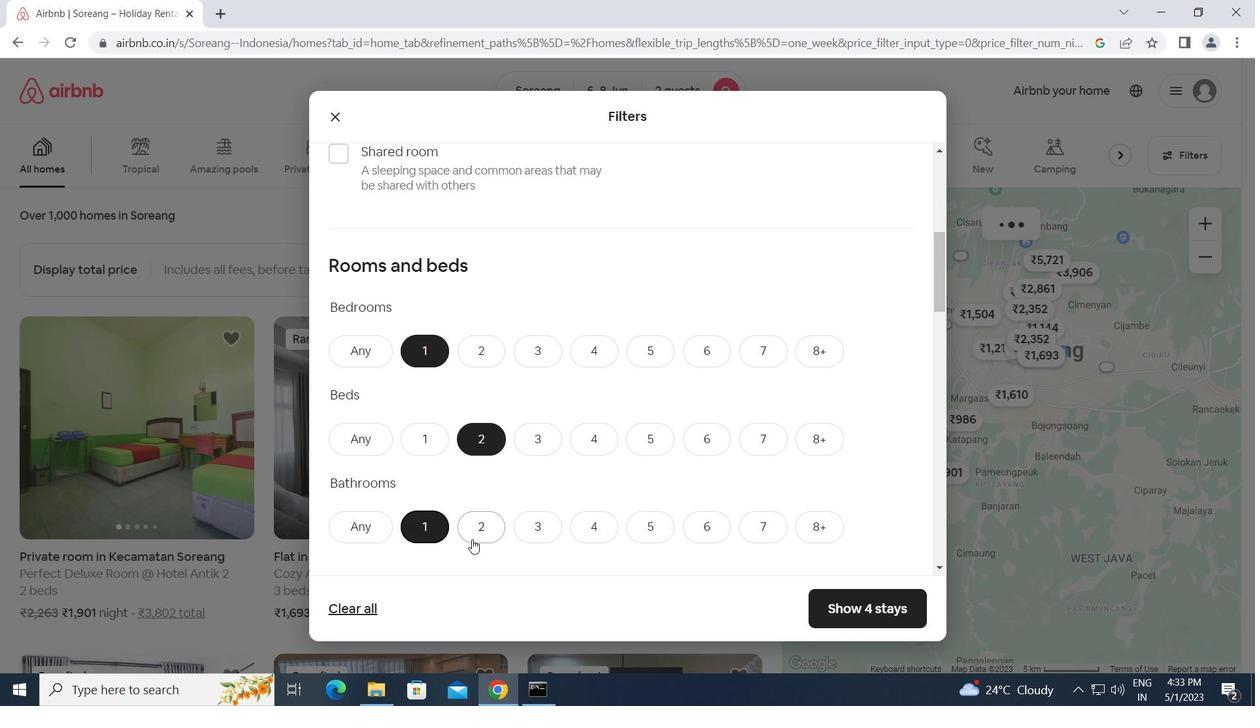 
Action: Mouse scrolled (472, 538) with delta (0, 0)
Screenshot: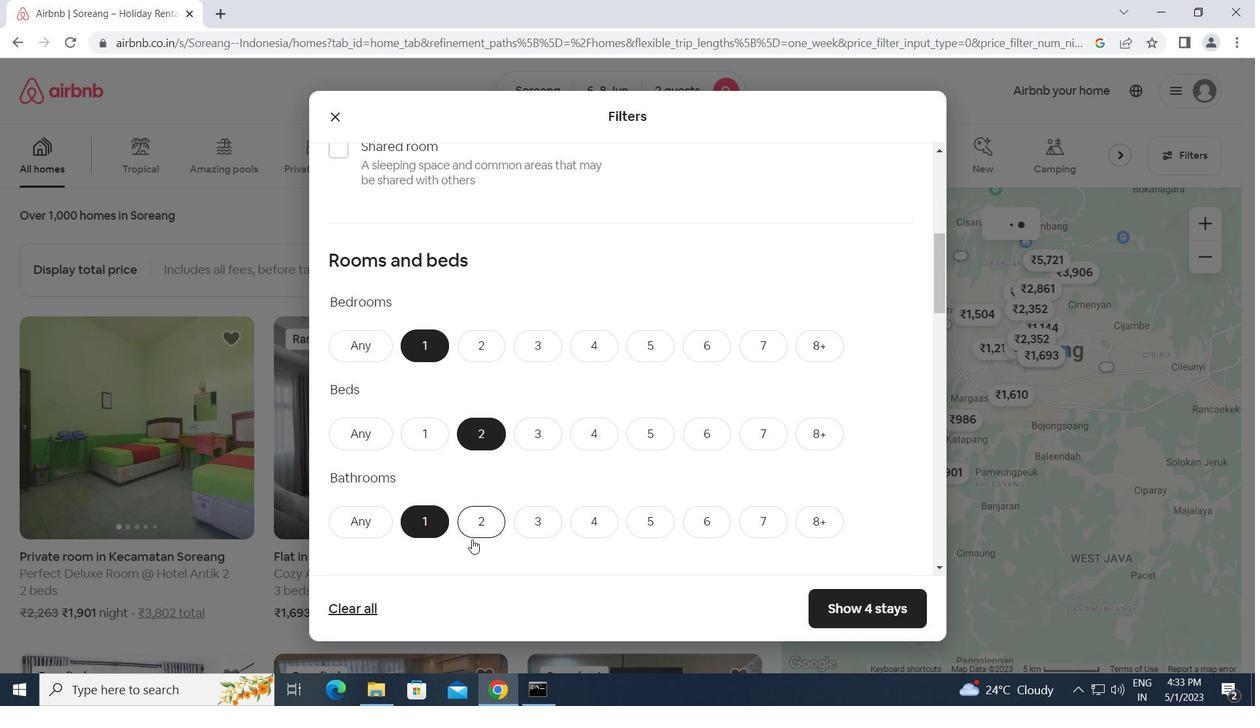 
Action: Mouse moved to (430, 440)
Screenshot: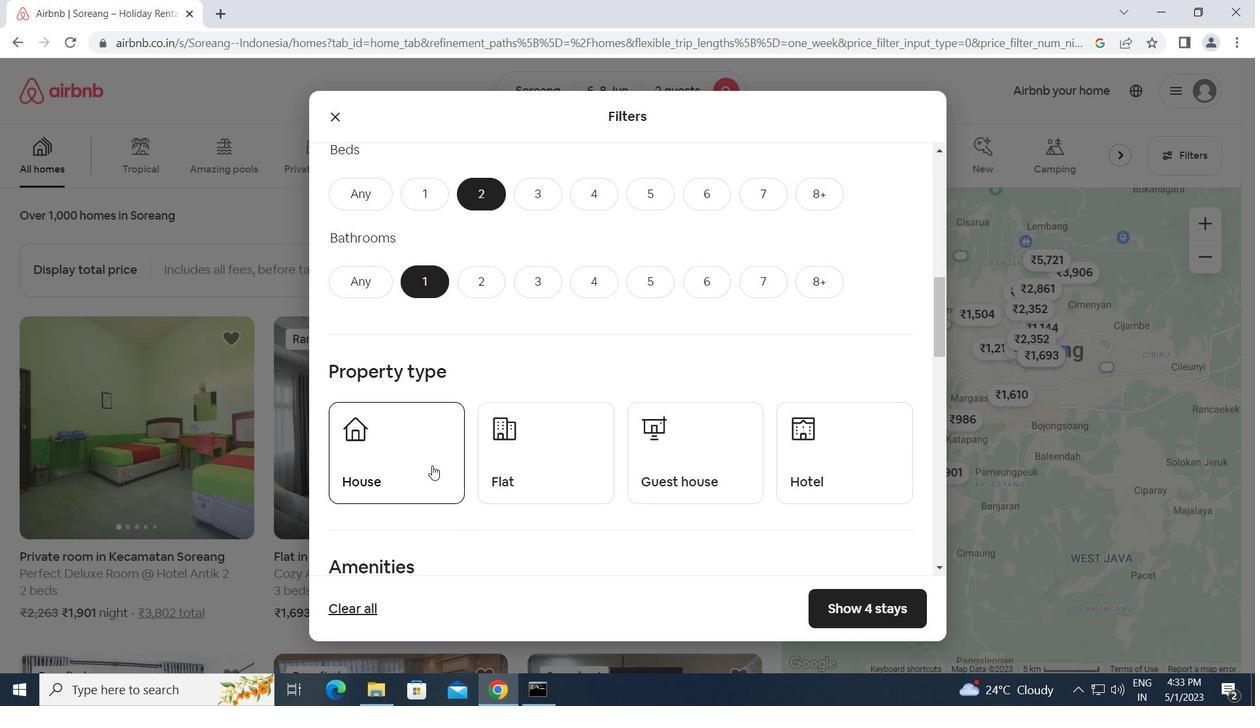 
Action: Mouse pressed left at (430, 440)
Screenshot: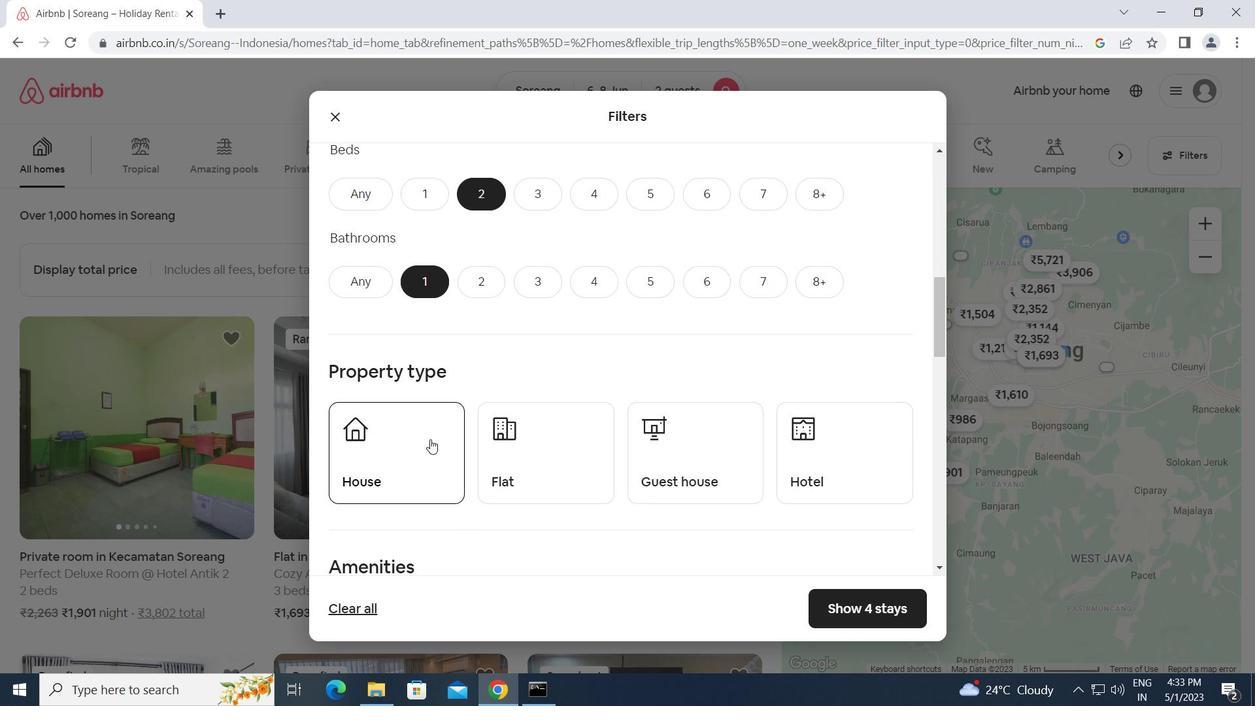 
Action: Mouse moved to (589, 466)
Screenshot: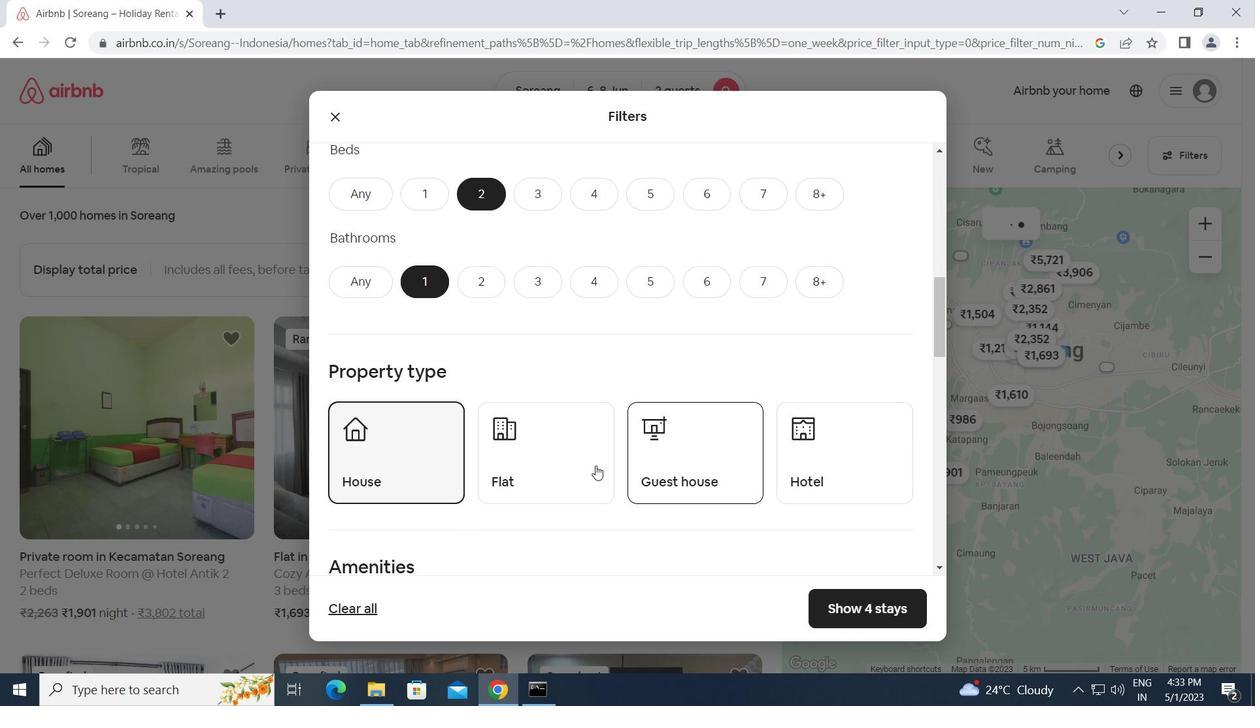 
Action: Mouse pressed left at (589, 466)
Screenshot: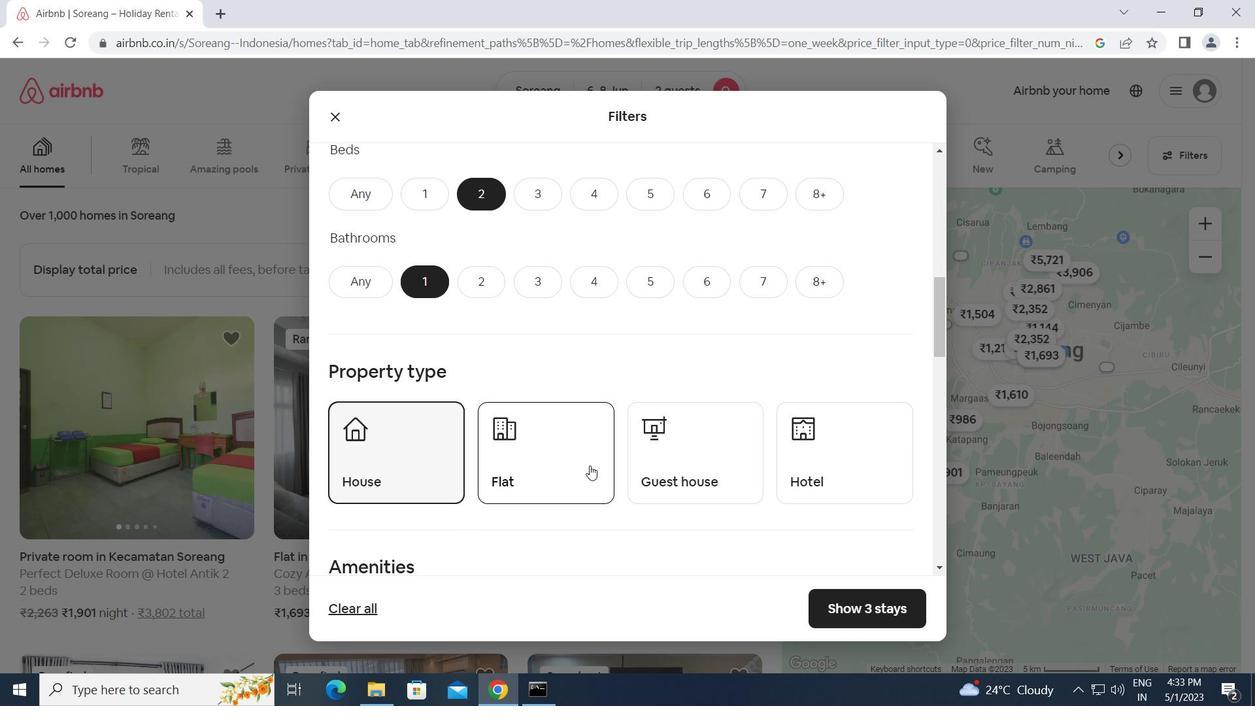 
Action: Mouse moved to (688, 472)
Screenshot: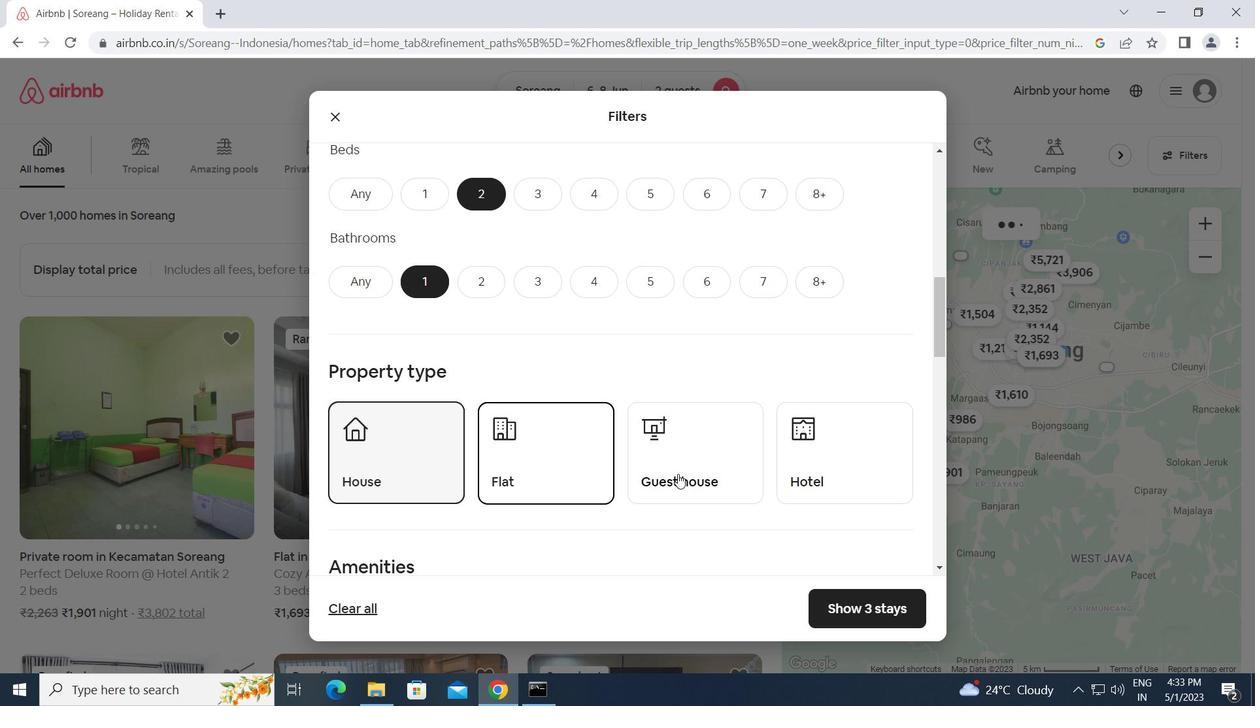
Action: Mouse pressed left at (688, 472)
Screenshot: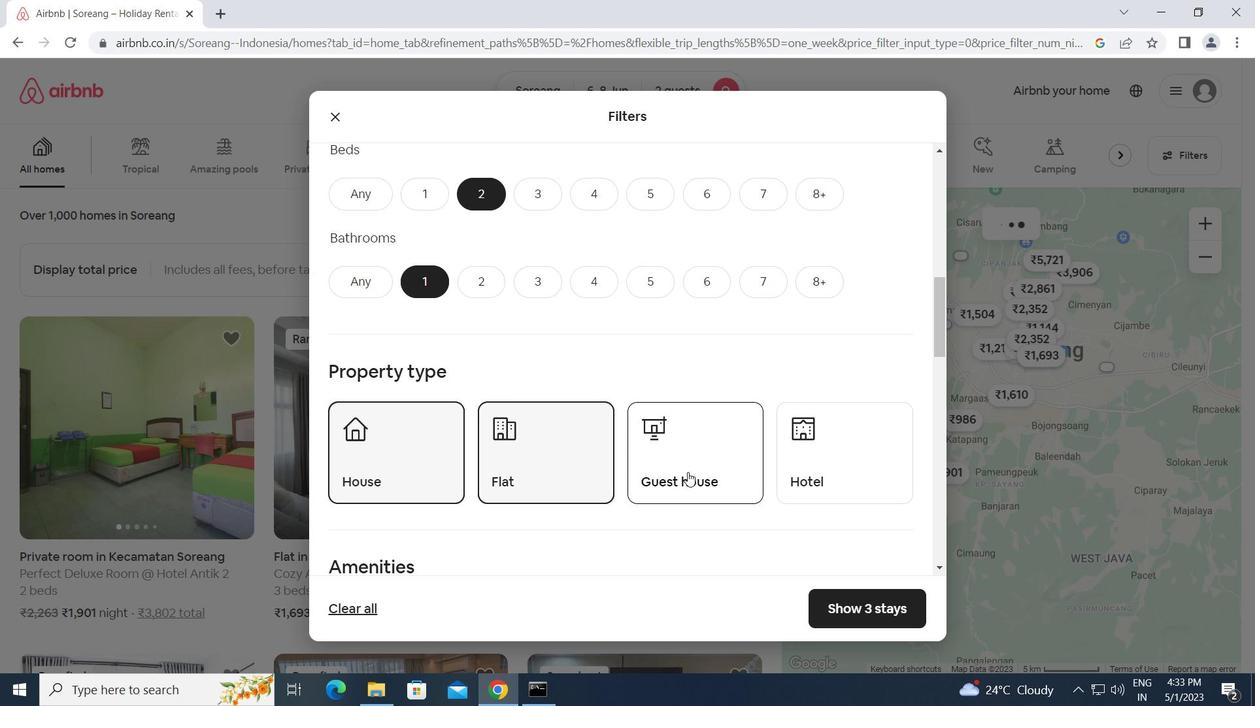 
Action: Mouse moved to (690, 474)
Screenshot: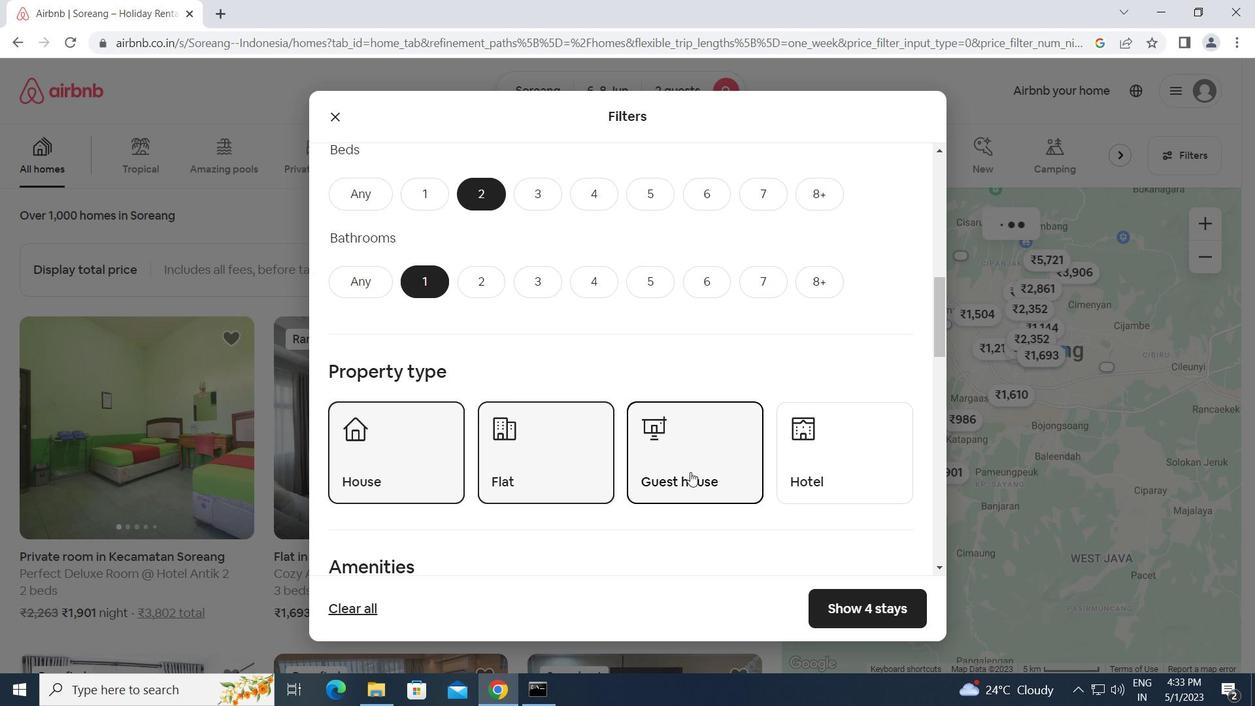 
Action: Mouse scrolled (690, 473) with delta (0, 0)
Screenshot: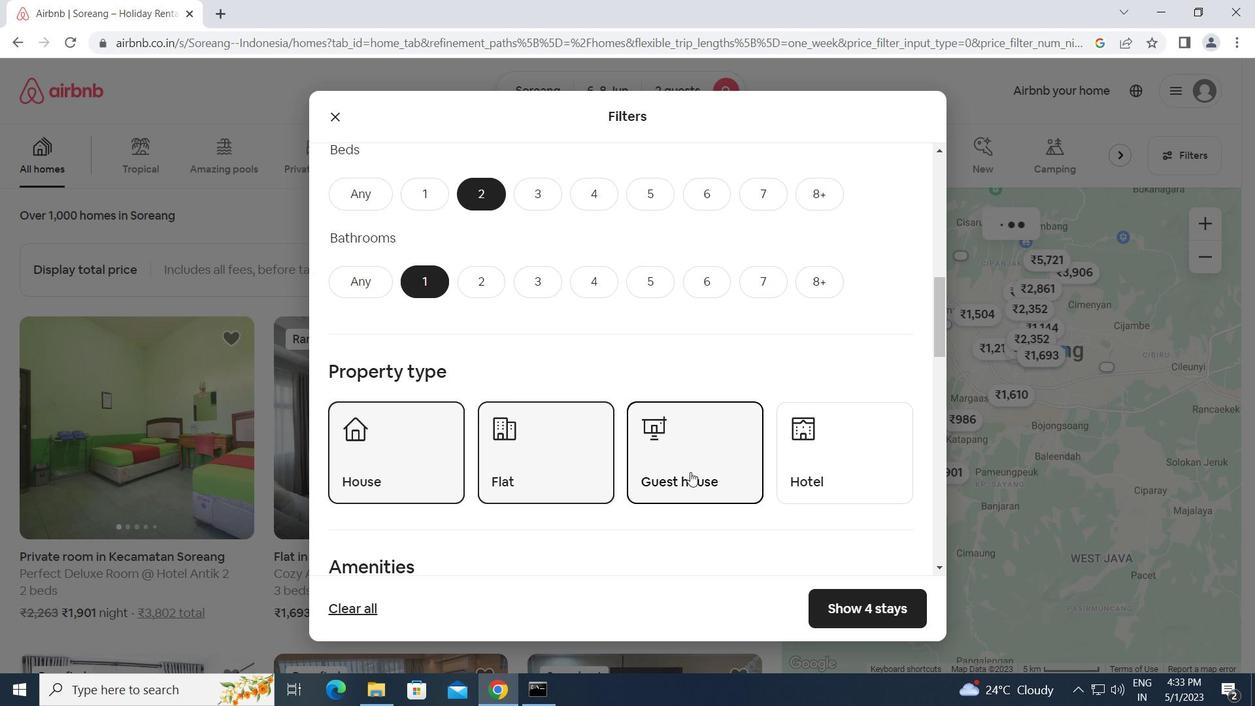 
Action: Mouse moved to (687, 476)
Screenshot: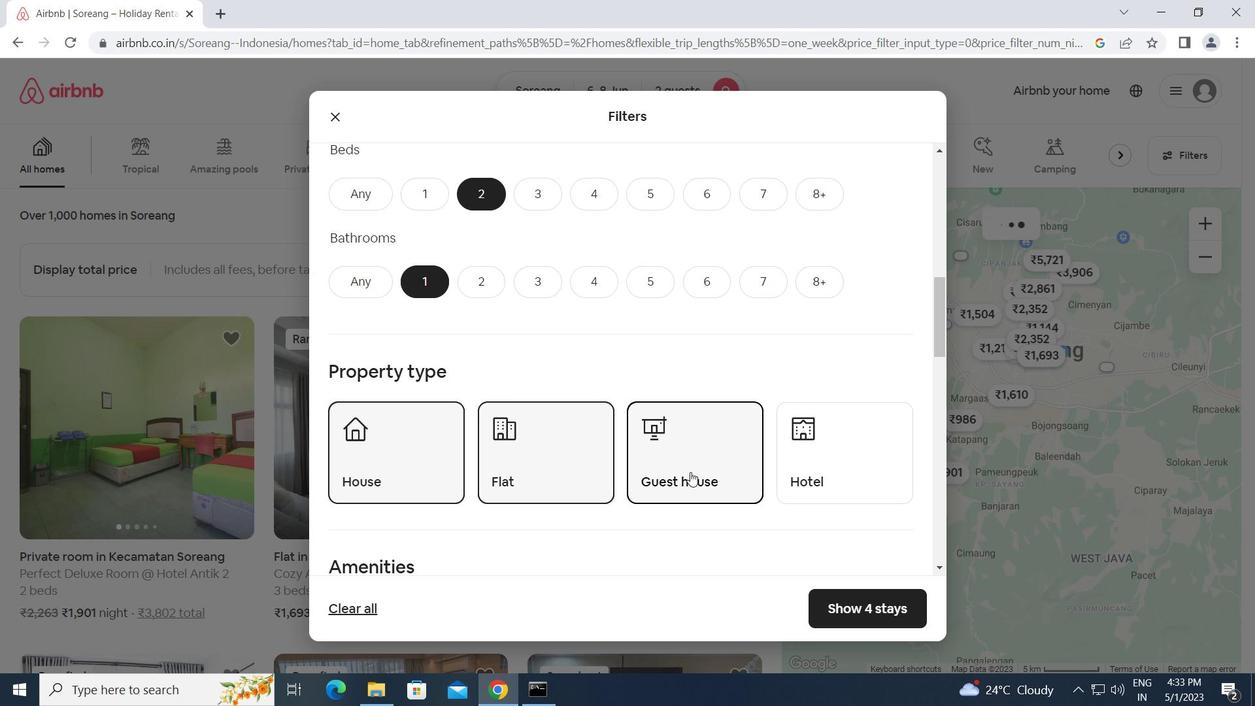 
Action: Mouse scrolled (687, 476) with delta (0, 0)
Screenshot: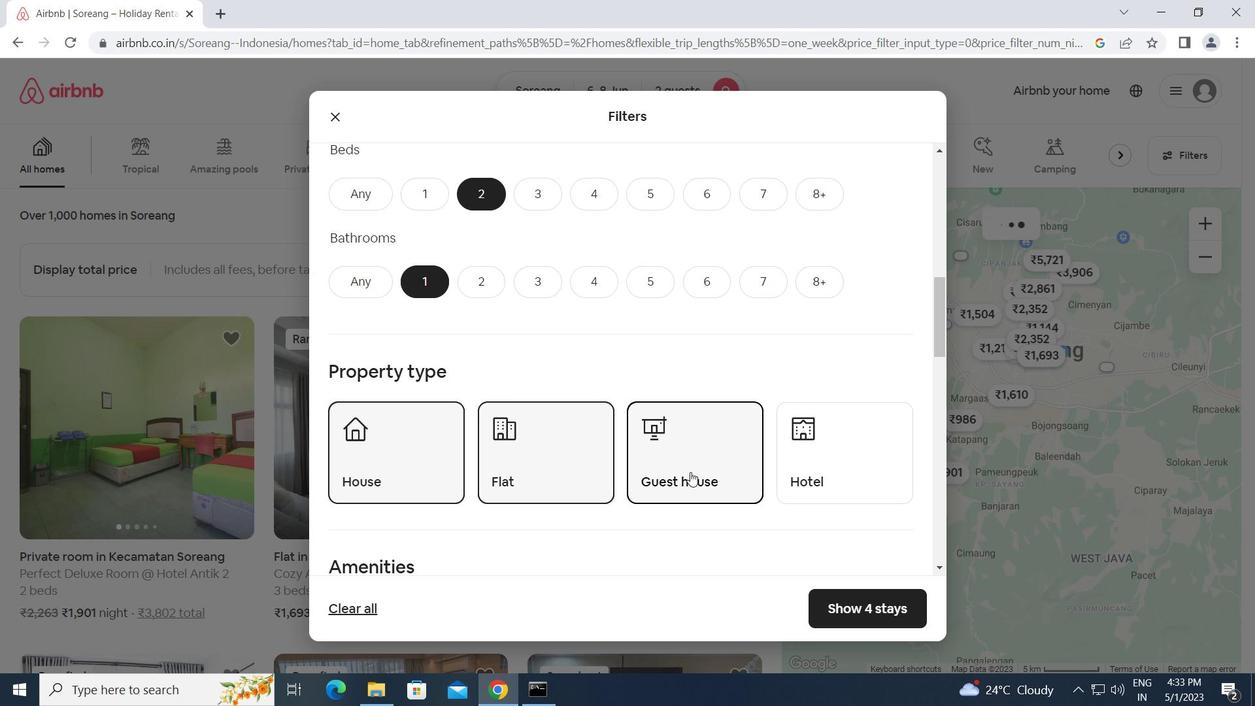 
Action: Mouse moved to (343, 482)
Screenshot: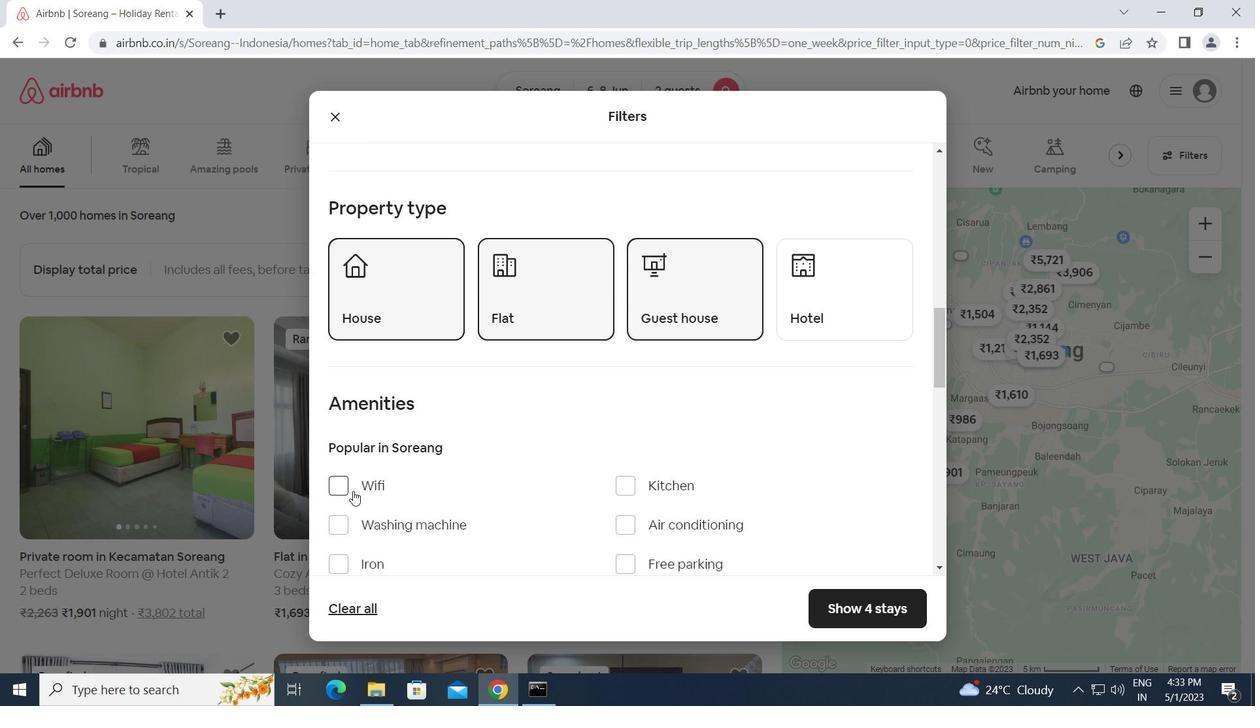
Action: Mouse pressed left at (343, 482)
Screenshot: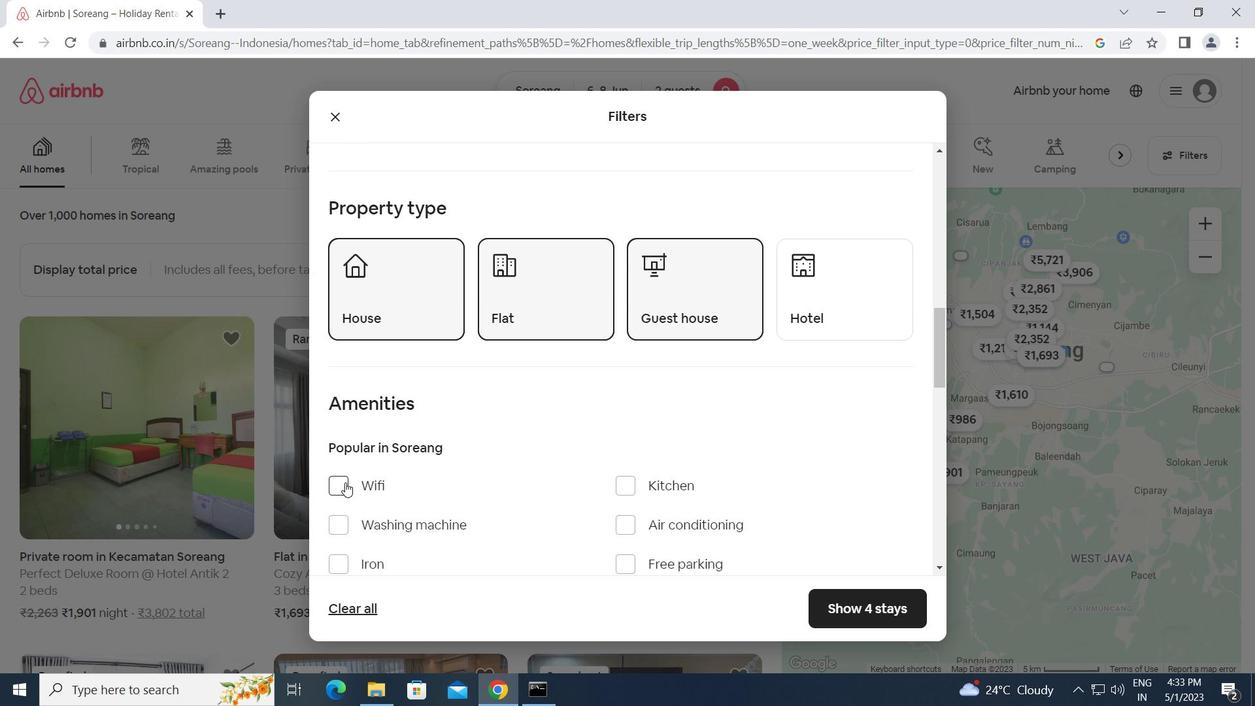 
Action: Mouse moved to (587, 536)
Screenshot: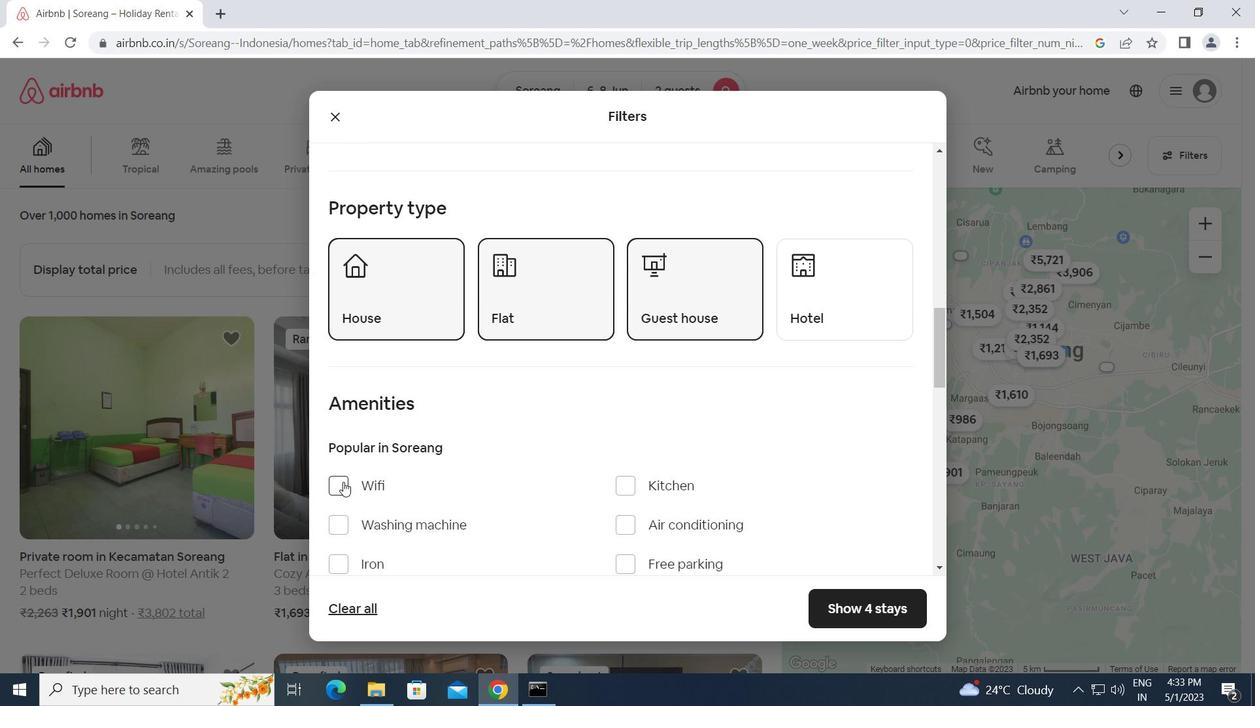 
Action: Mouse scrolled (587, 535) with delta (0, 0)
Screenshot: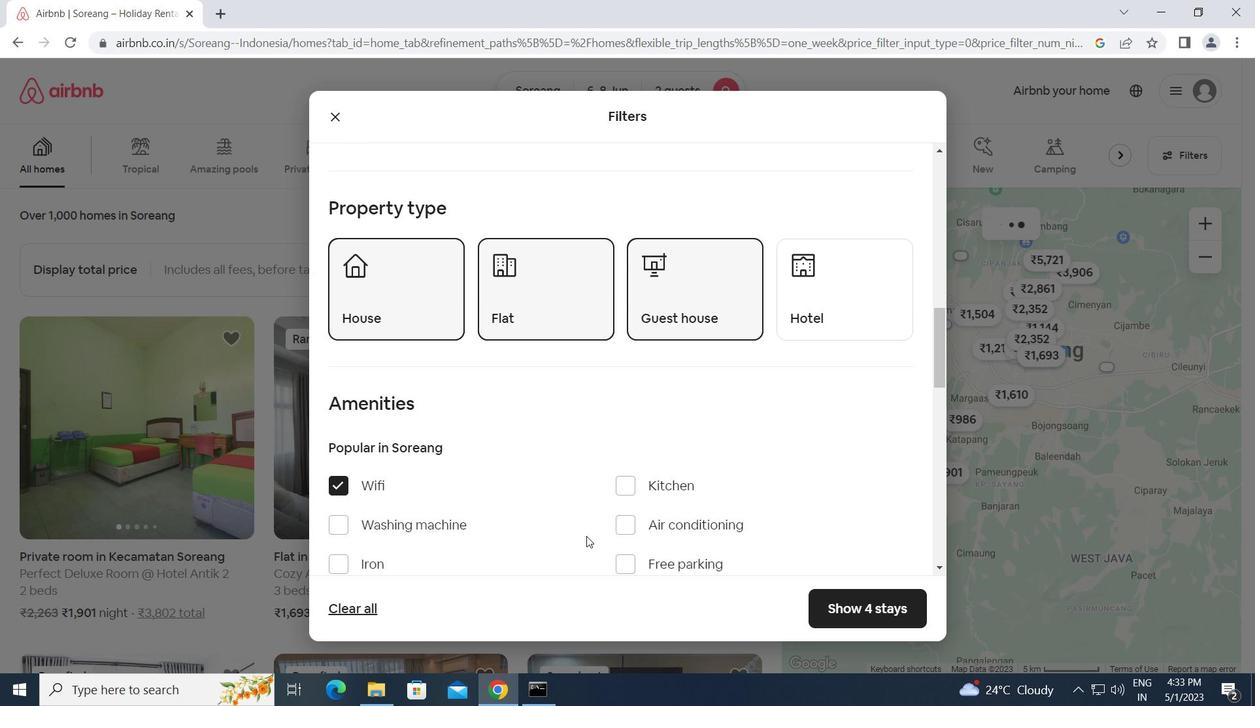 
Action: Mouse scrolled (587, 535) with delta (0, 0)
Screenshot: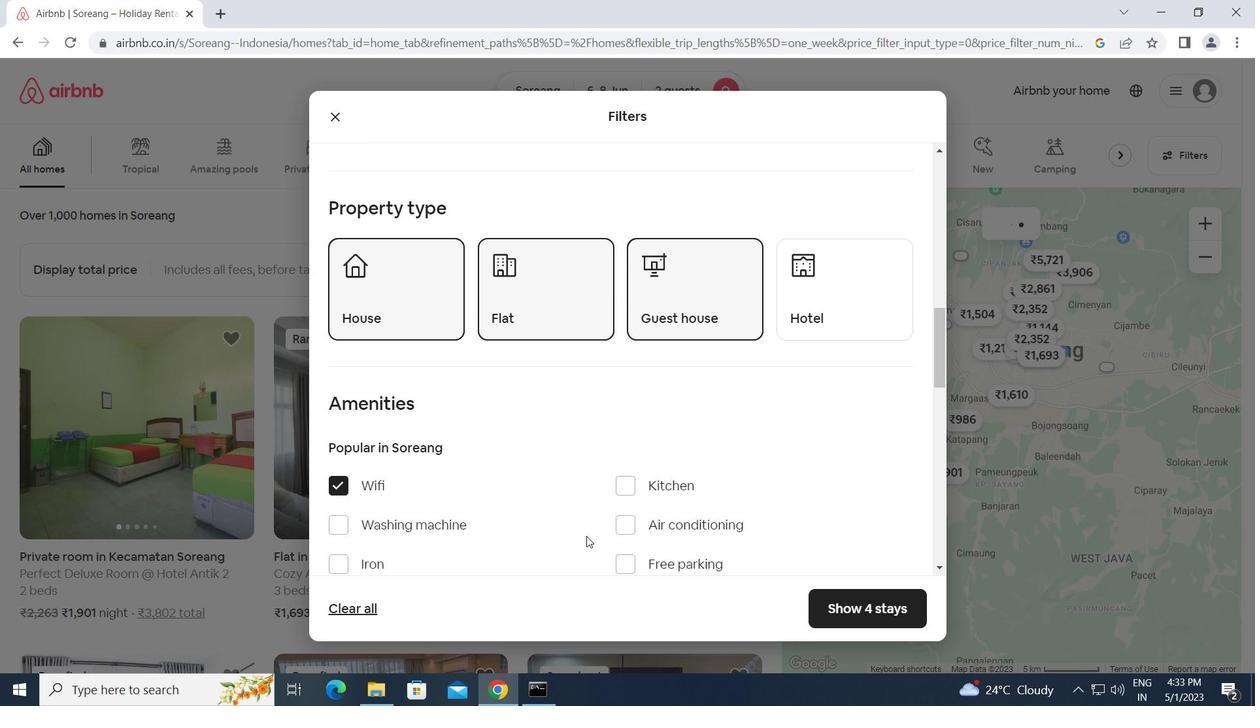 
Action: Mouse scrolled (587, 535) with delta (0, 0)
Screenshot: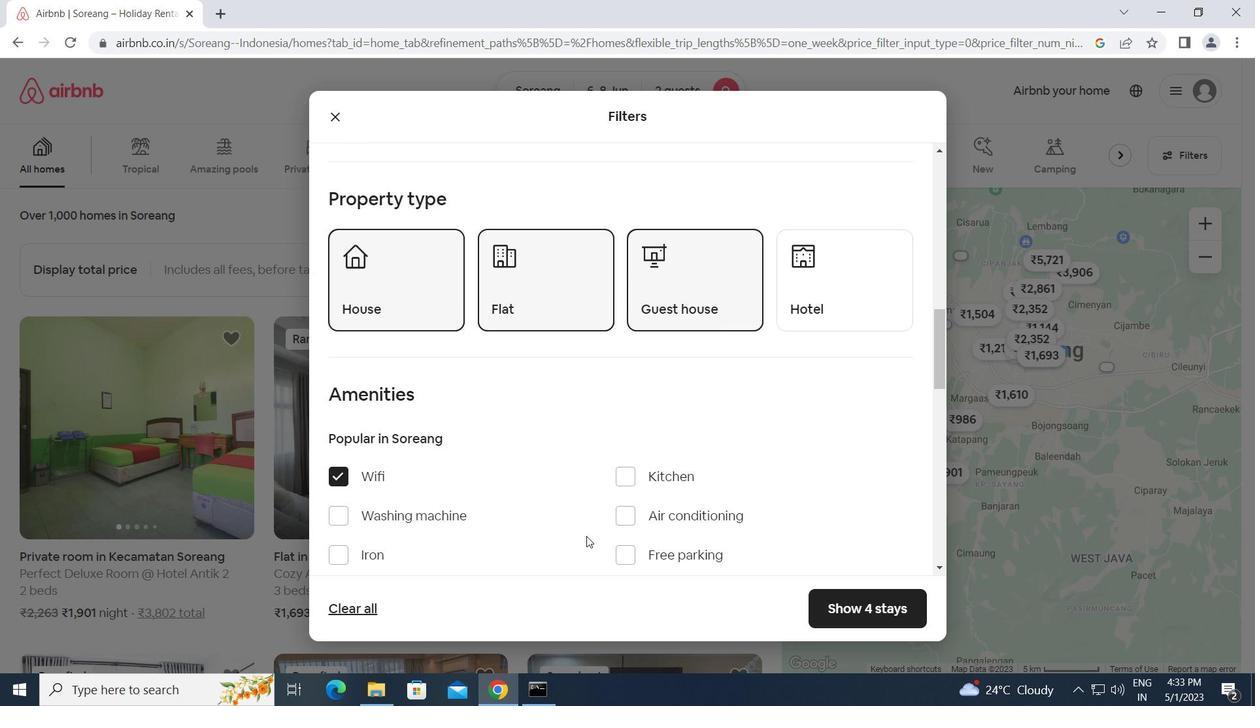 
Action: Mouse scrolled (587, 535) with delta (0, 0)
Screenshot: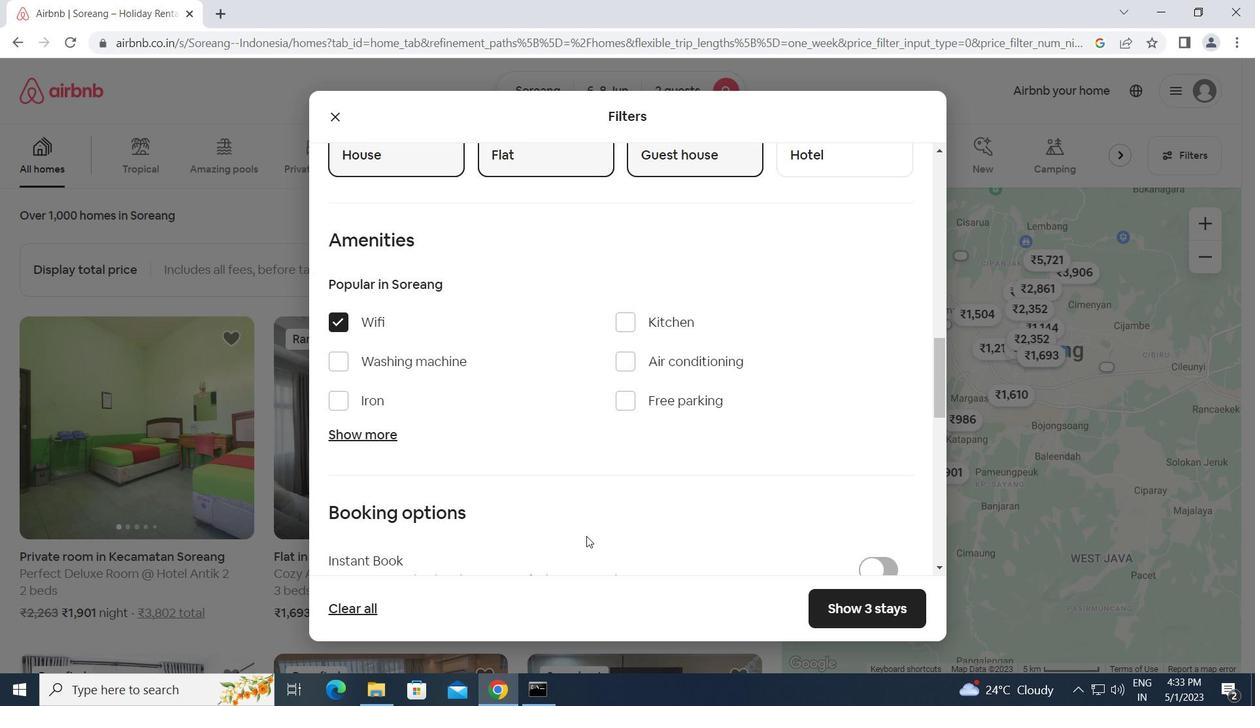 
Action: Mouse moved to (872, 464)
Screenshot: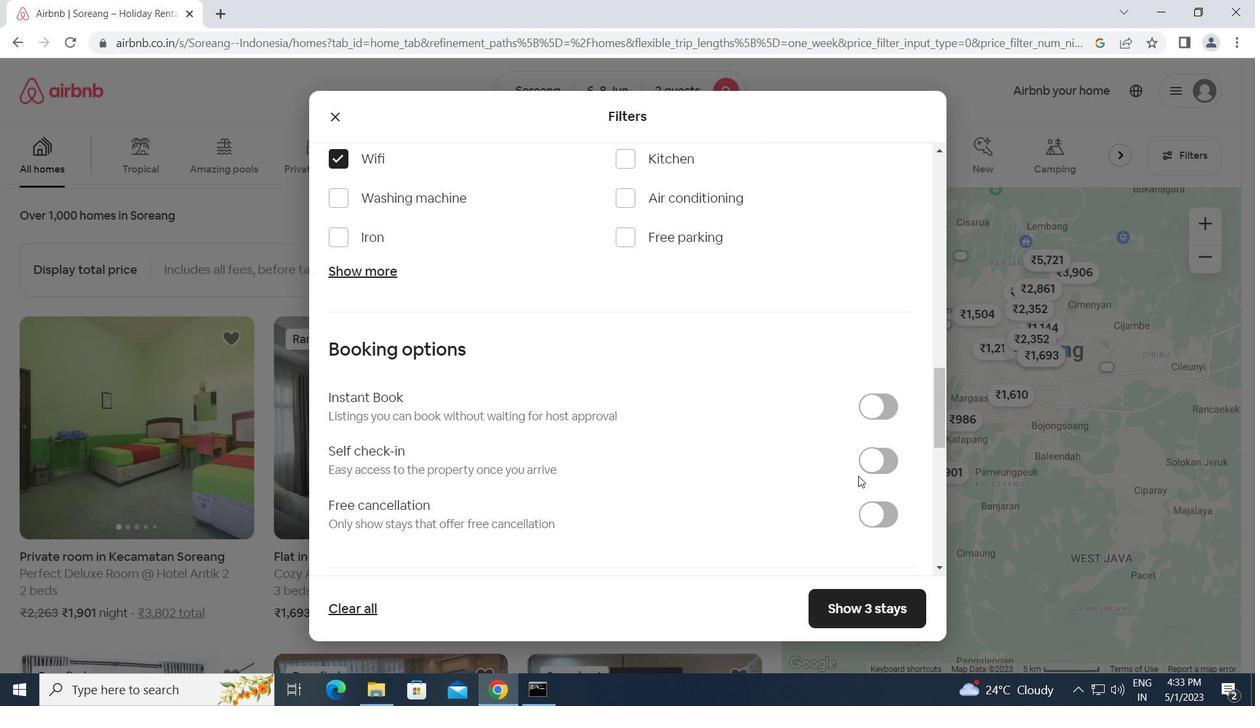 
Action: Mouse pressed left at (872, 464)
Screenshot: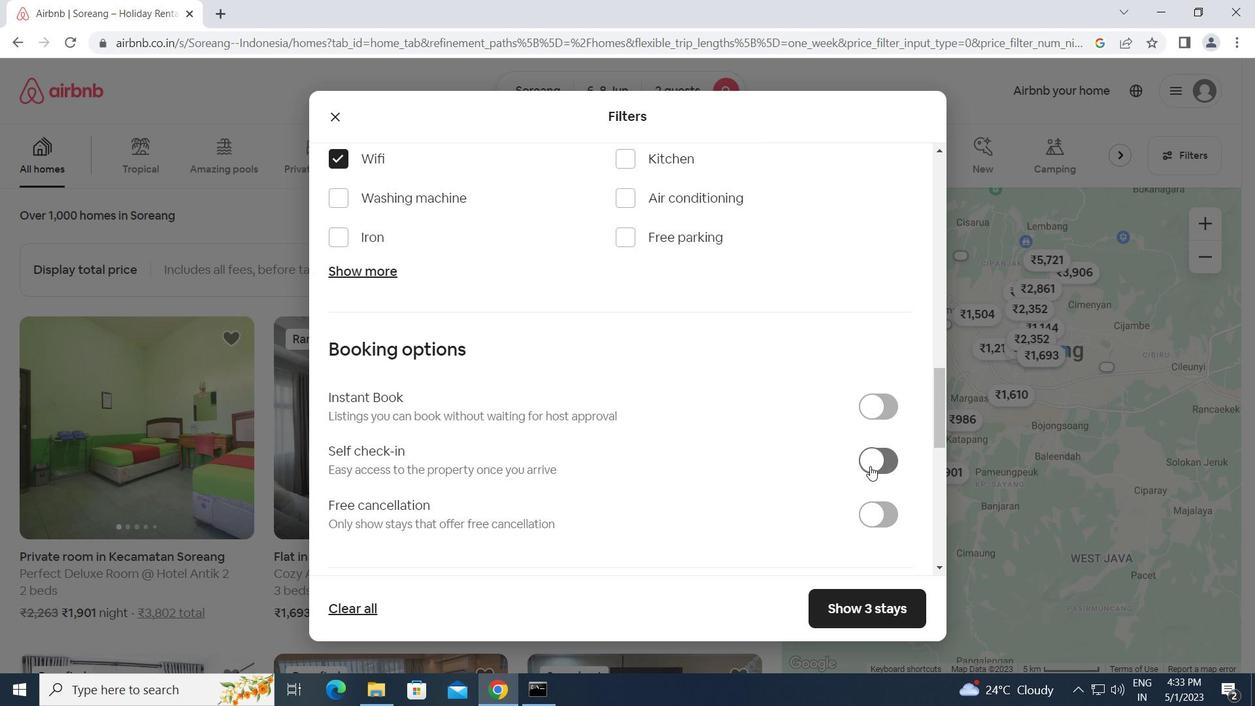 
Action: Mouse moved to (602, 537)
Screenshot: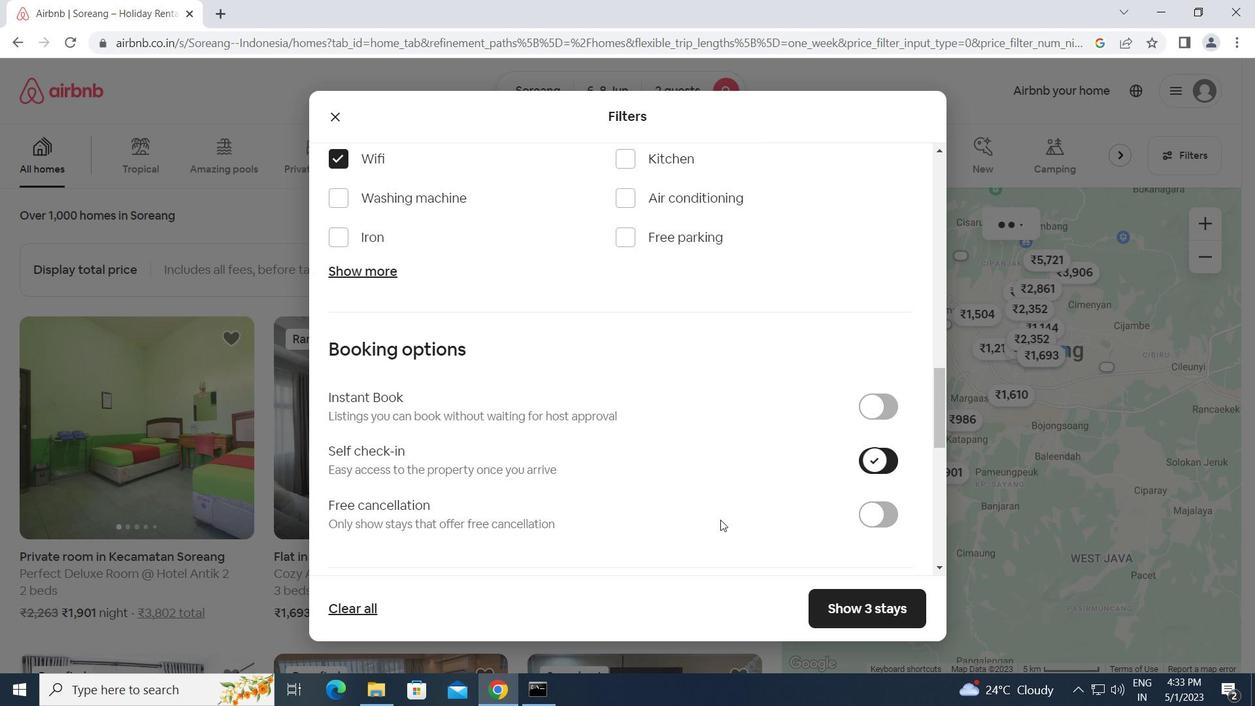 
Action: Mouse scrolled (602, 536) with delta (0, 0)
Screenshot: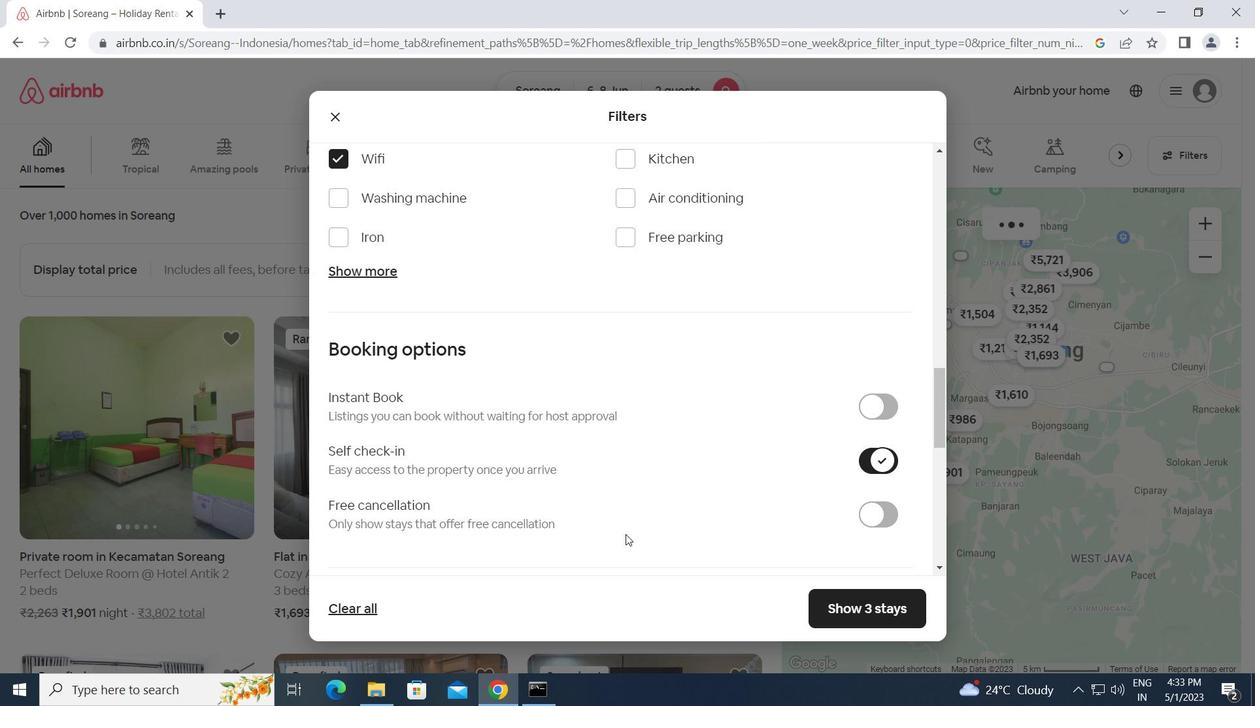 
Action: Mouse scrolled (602, 536) with delta (0, 0)
Screenshot: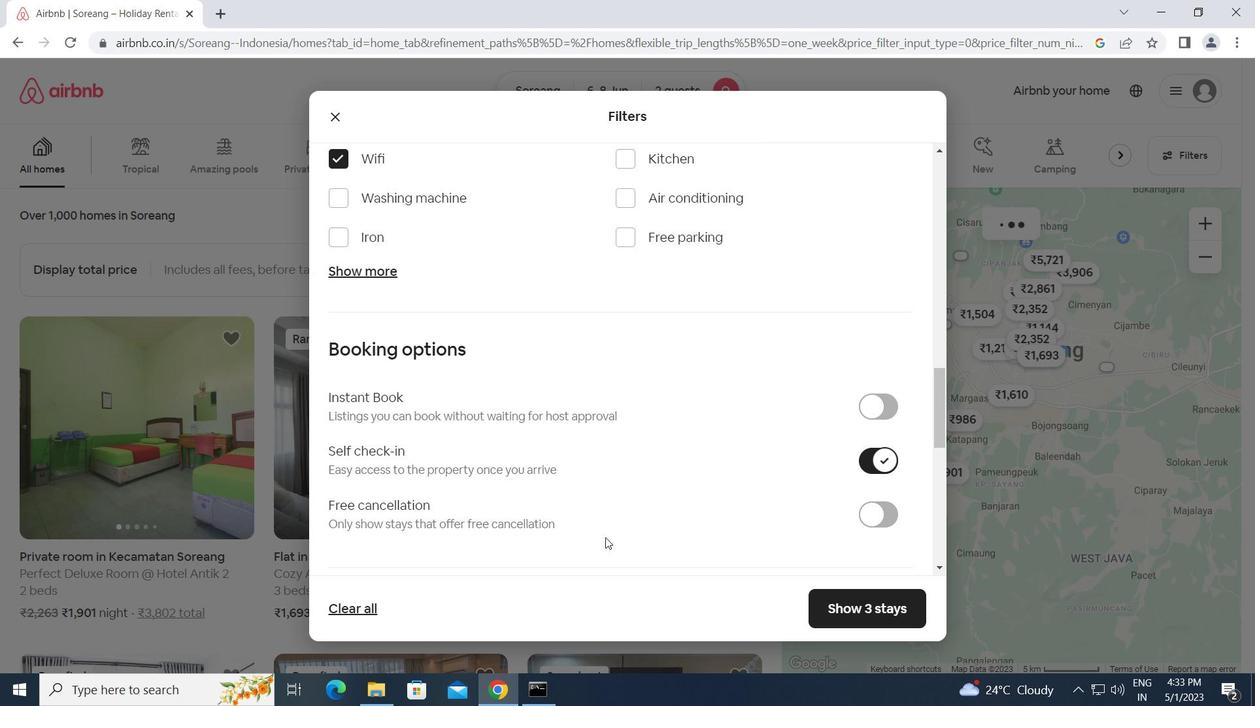 
Action: Mouse scrolled (602, 536) with delta (0, 0)
Screenshot: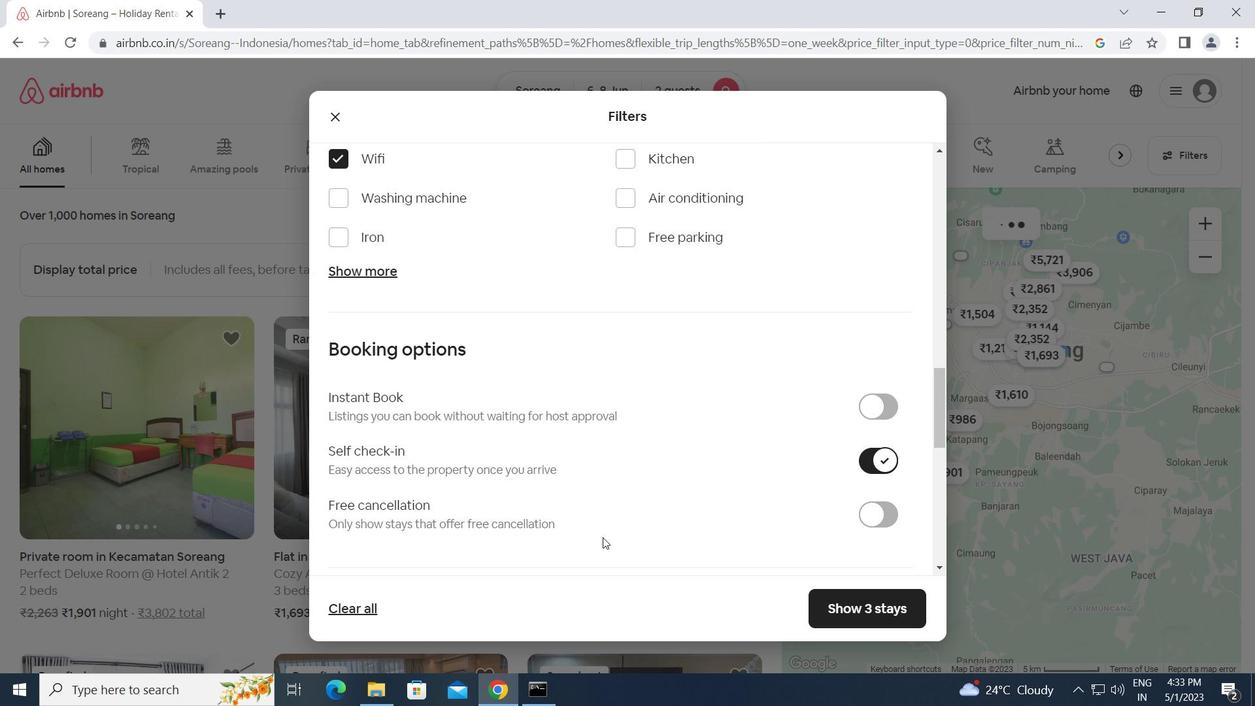 
Action: Mouse scrolled (602, 536) with delta (0, 0)
Screenshot: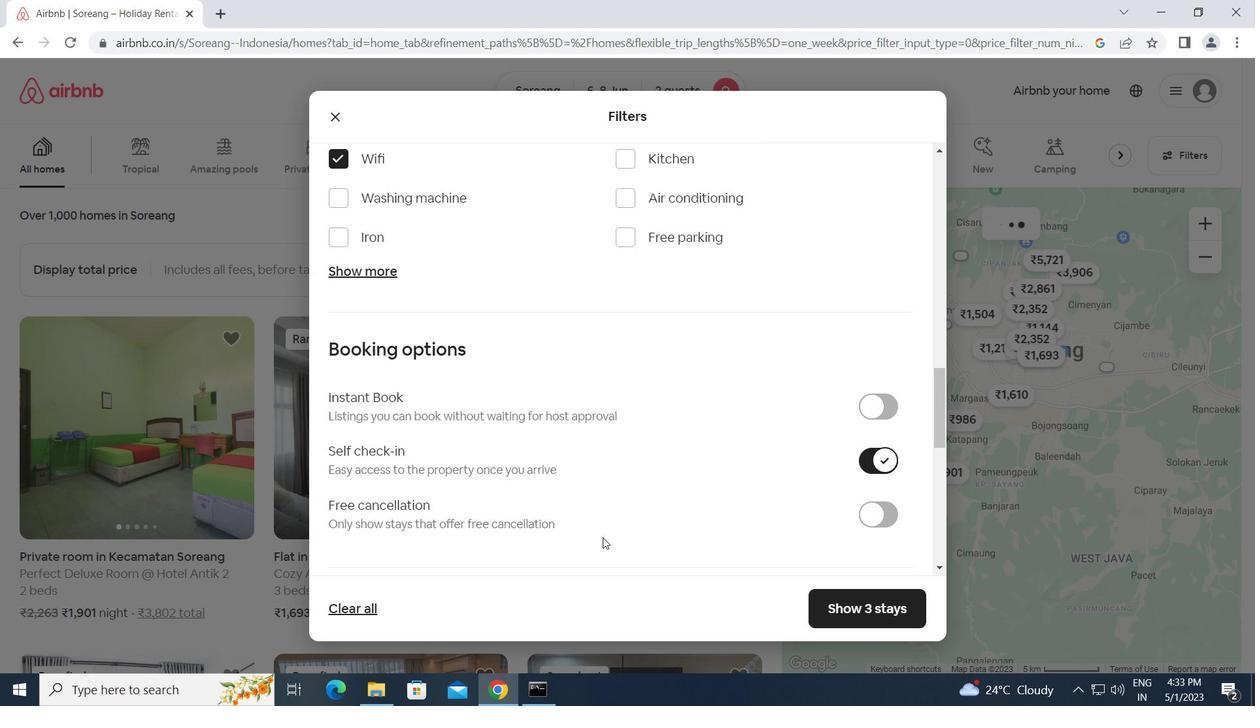 
Action: Mouse scrolled (602, 536) with delta (0, 0)
Screenshot: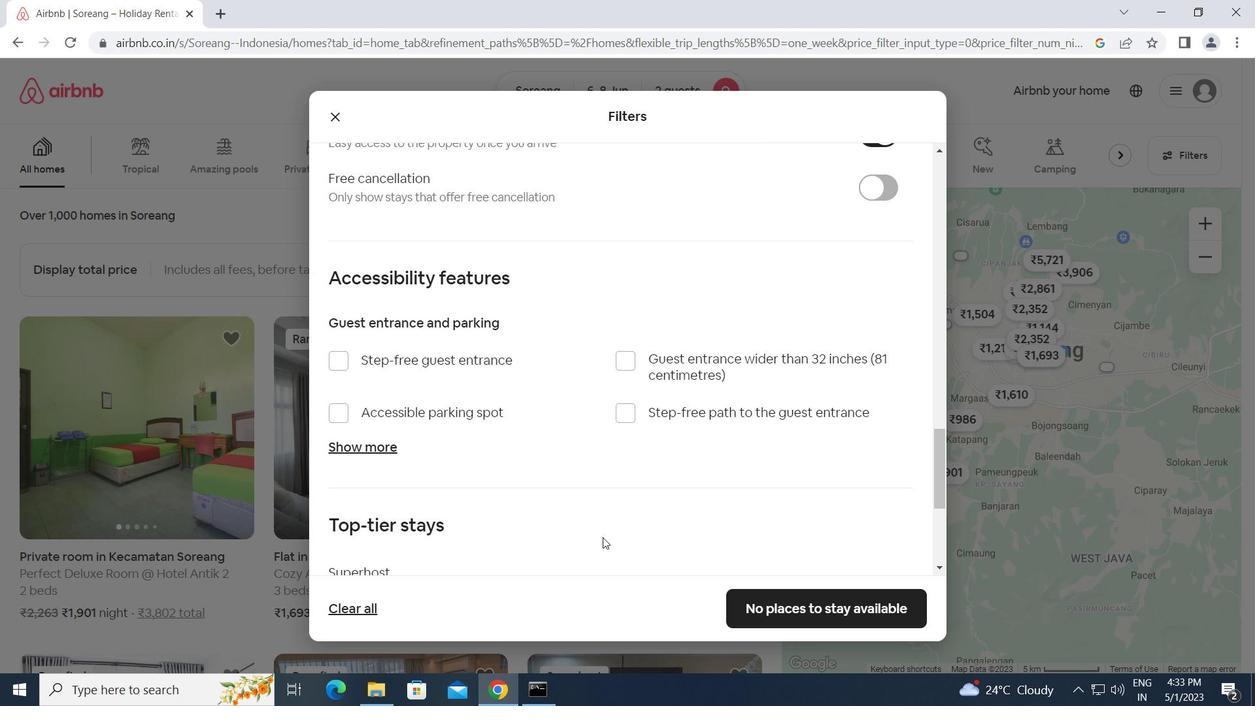 
Action: Mouse scrolled (602, 536) with delta (0, 0)
Screenshot: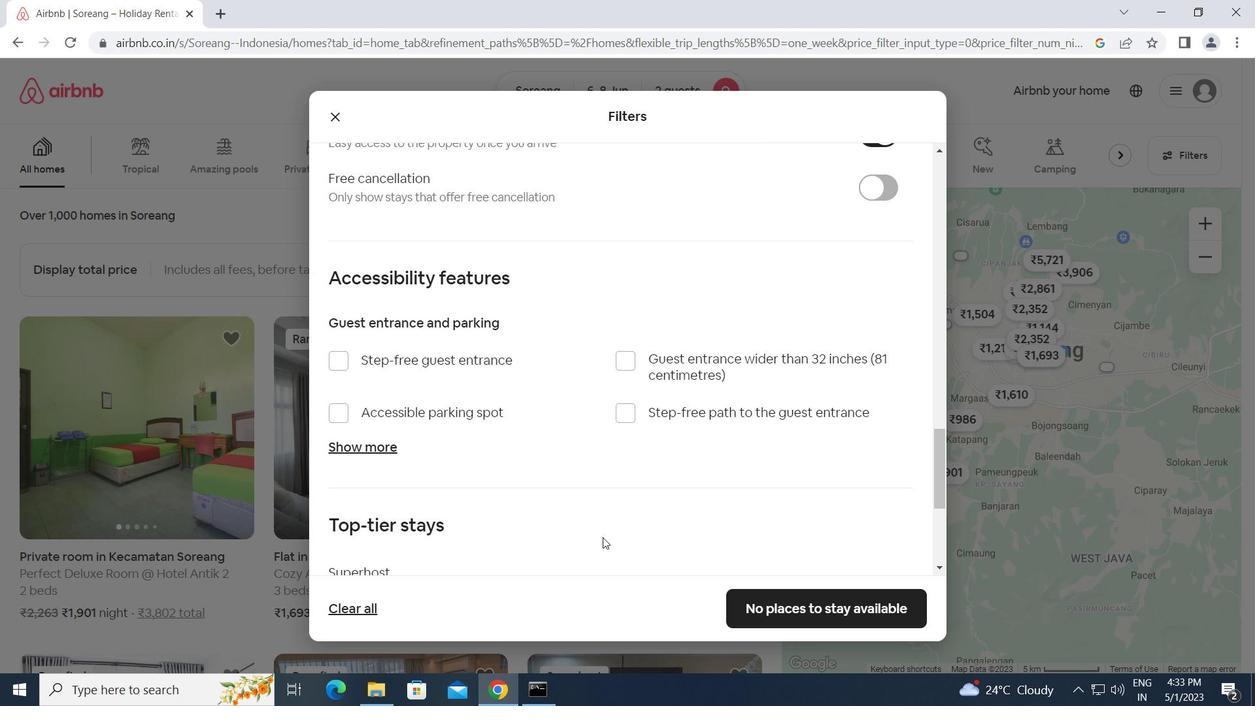 
Action: Mouse scrolled (602, 536) with delta (0, 0)
Screenshot: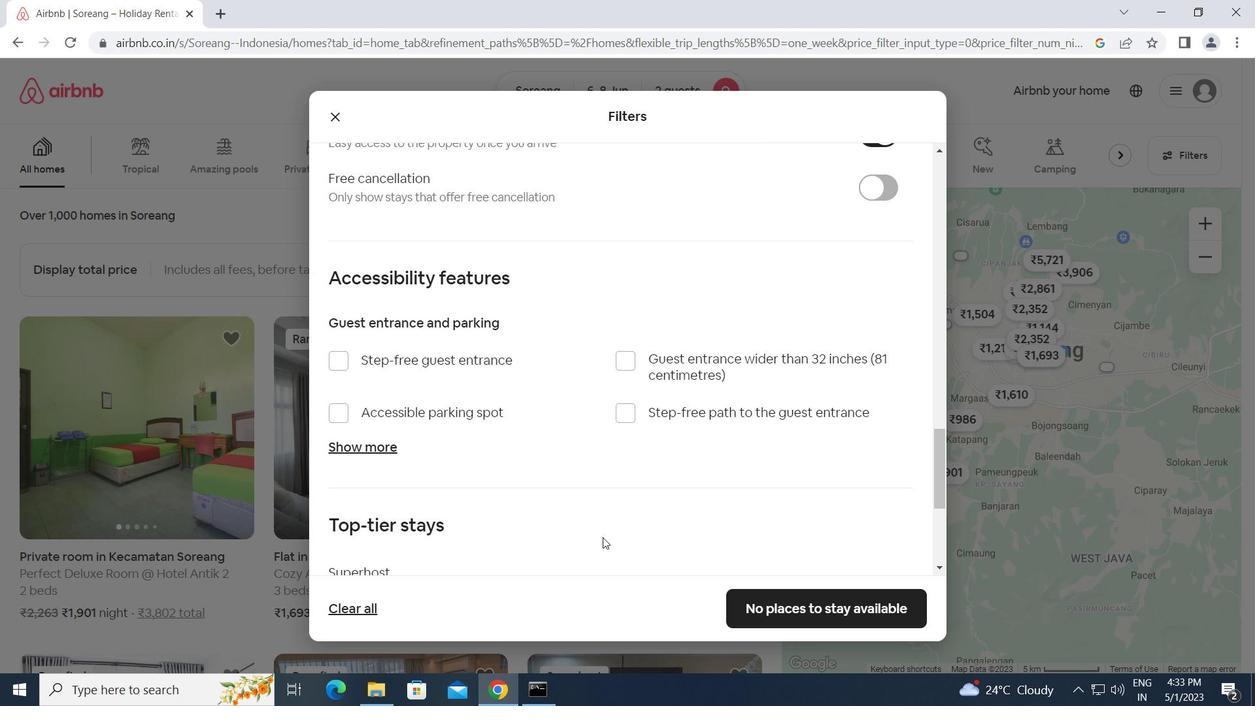 
Action: Mouse moved to (341, 498)
Screenshot: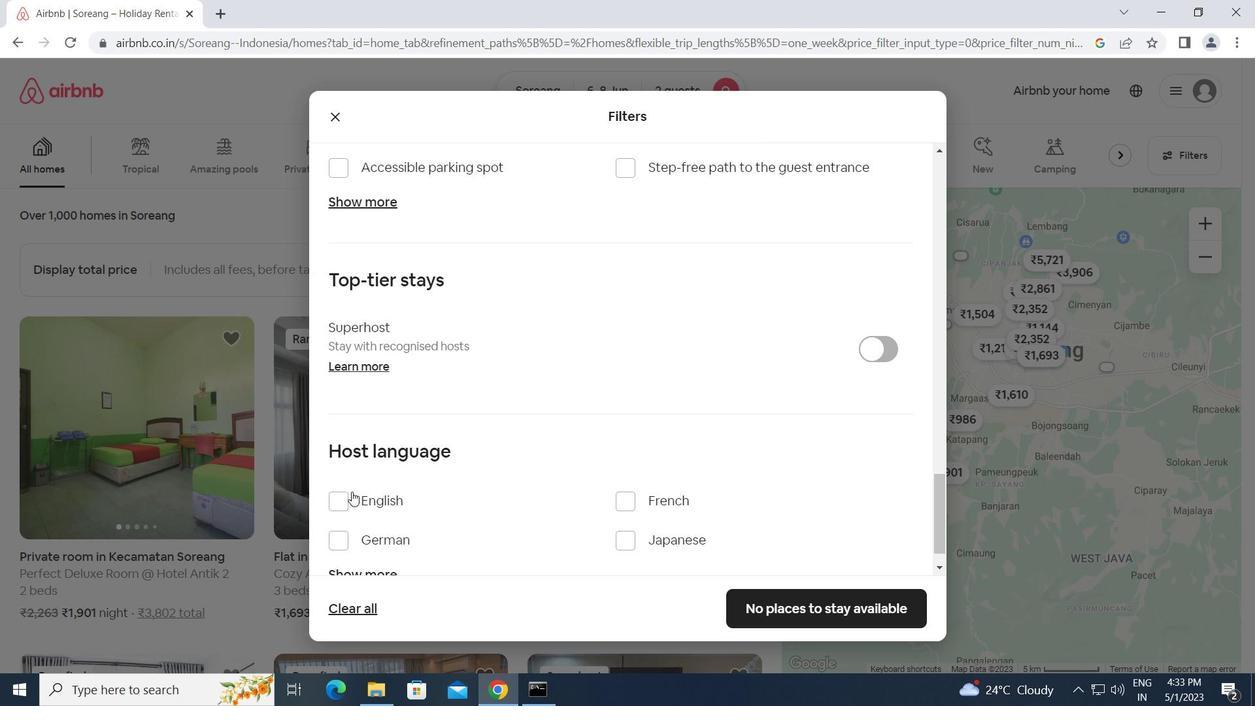 
Action: Mouse pressed left at (341, 498)
Screenshot: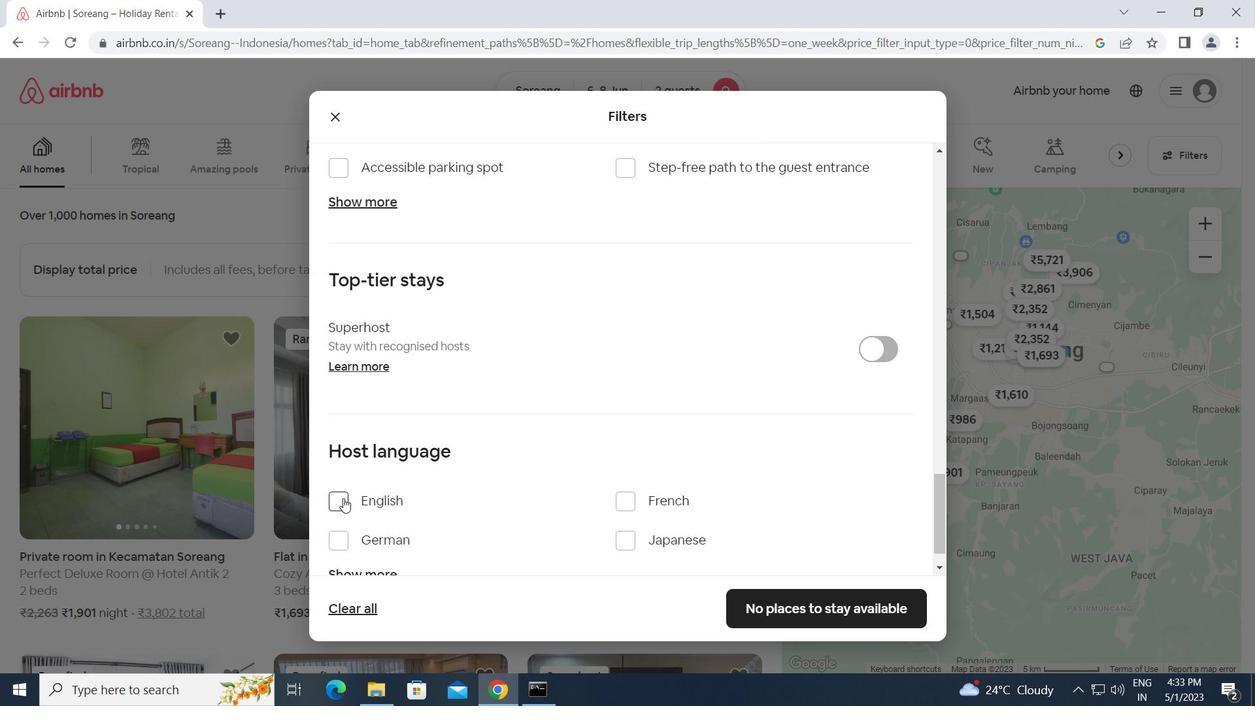 
Action: Mouse moved to (895, 604)
Screenshot: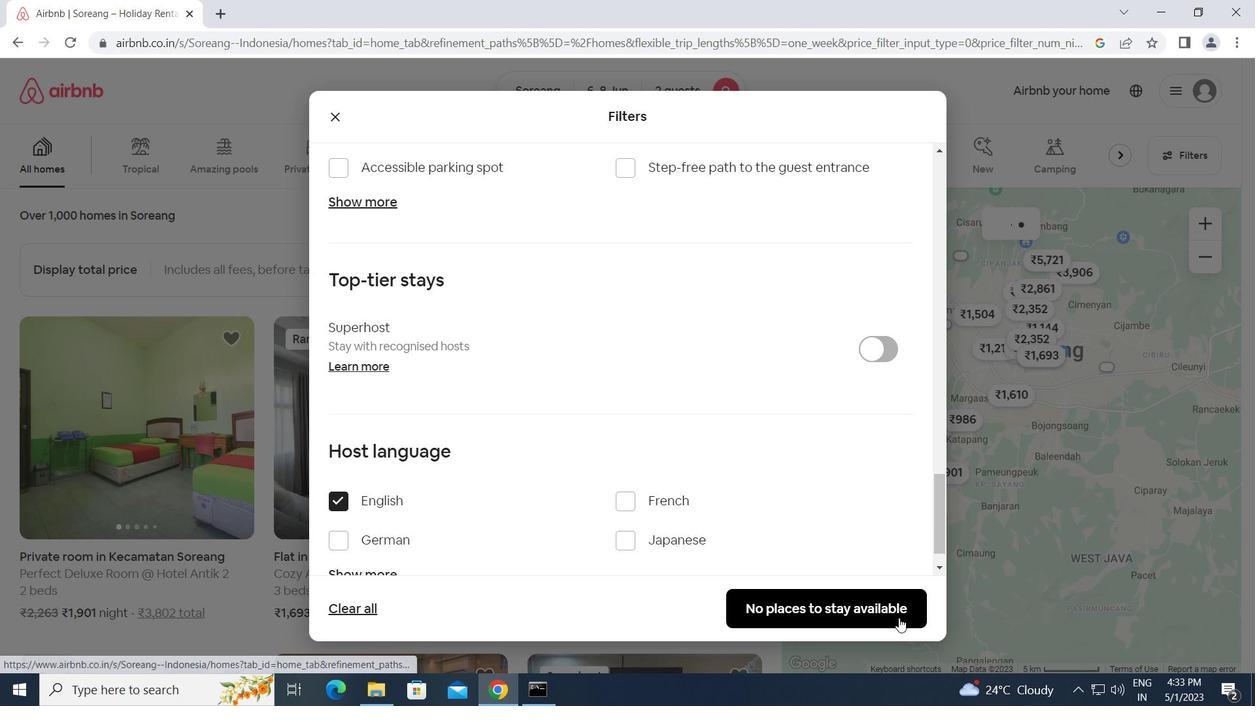 
Action: Mouse pressed left at (895, 604)
Screenshot: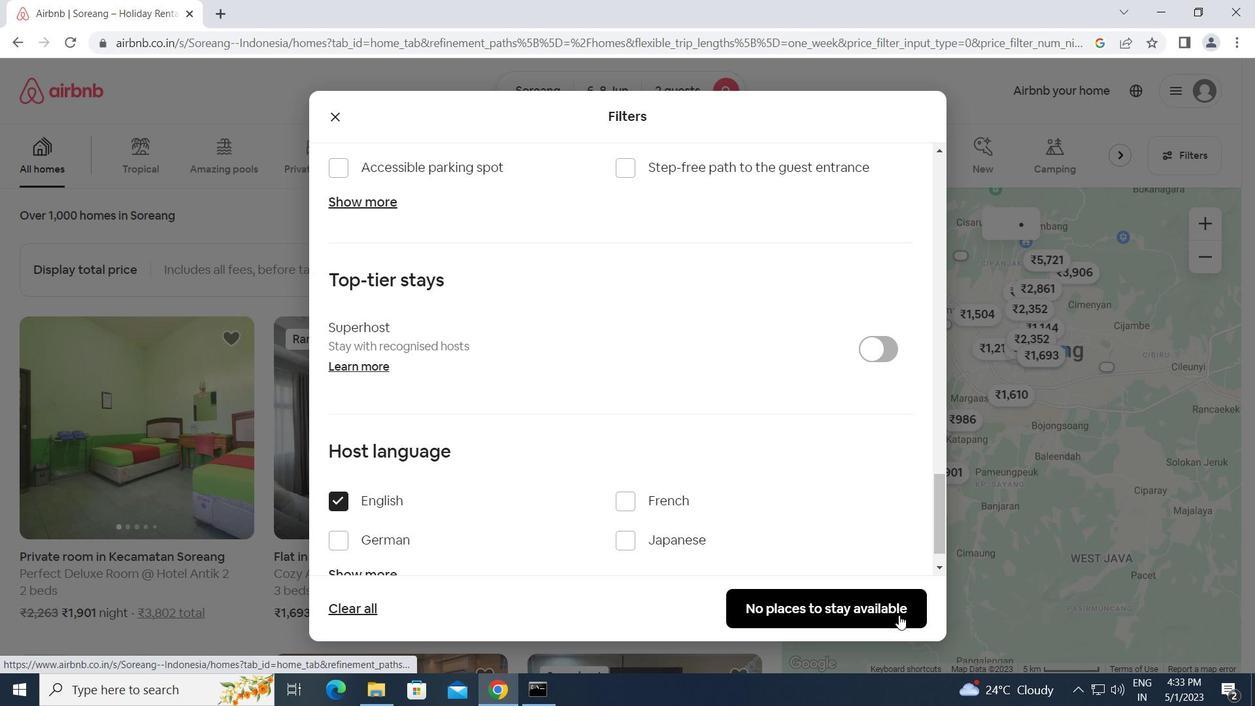 
